 Task: Search one way flight ticket for 2 adults, 2 infants in seat and 1 infant on lap in first from Rock Springs: Southwest Wyoming Regional Airport (rock Springs Sweetwater County Airport) to Raleigh: Raleigh-durham International Airport on 8-5-2023. Choice of flights is Singapure airlines. Number of bags: 1 checked bag. Price is upto 95000. Outbound departure time preference is 22:00.
Action: Mouse moved to (346, 287)
Screenshot: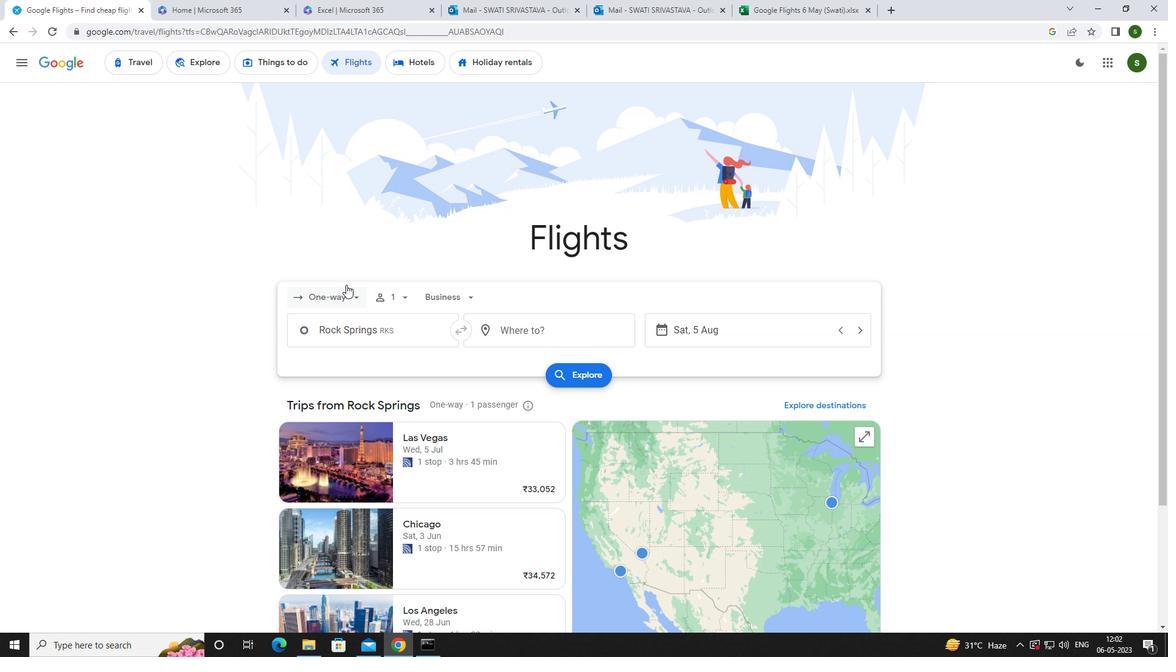 
Action: Mouse pressed left at (346, 287)
Screenshot: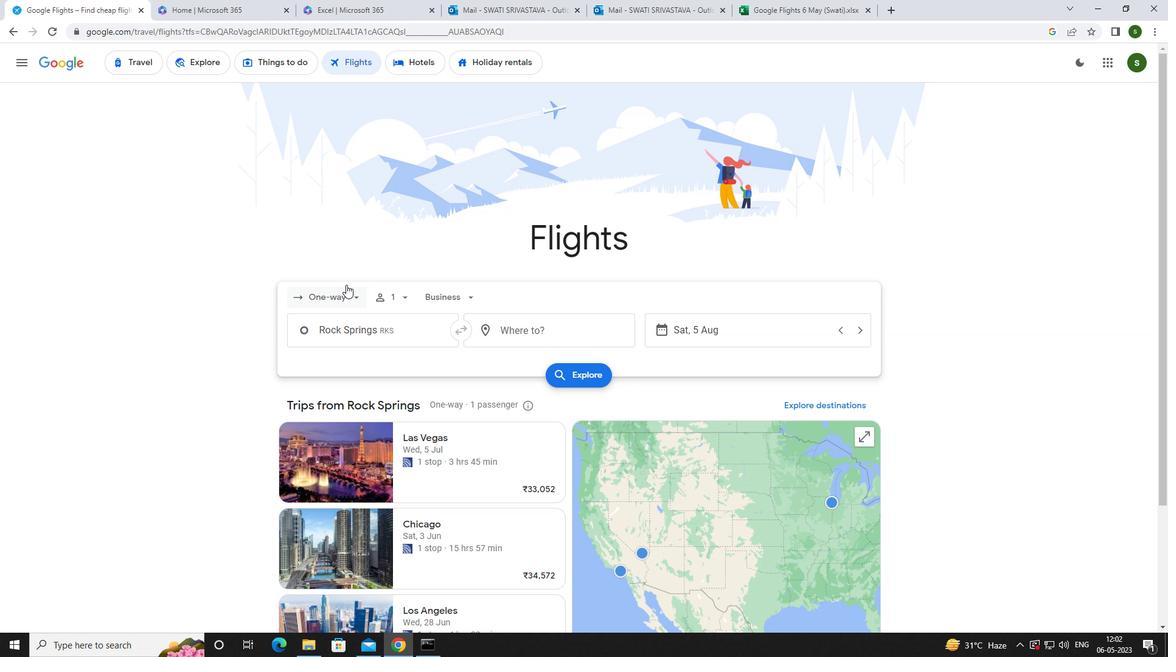 
Action: Mouse moved to (341, 349)
Screenshot: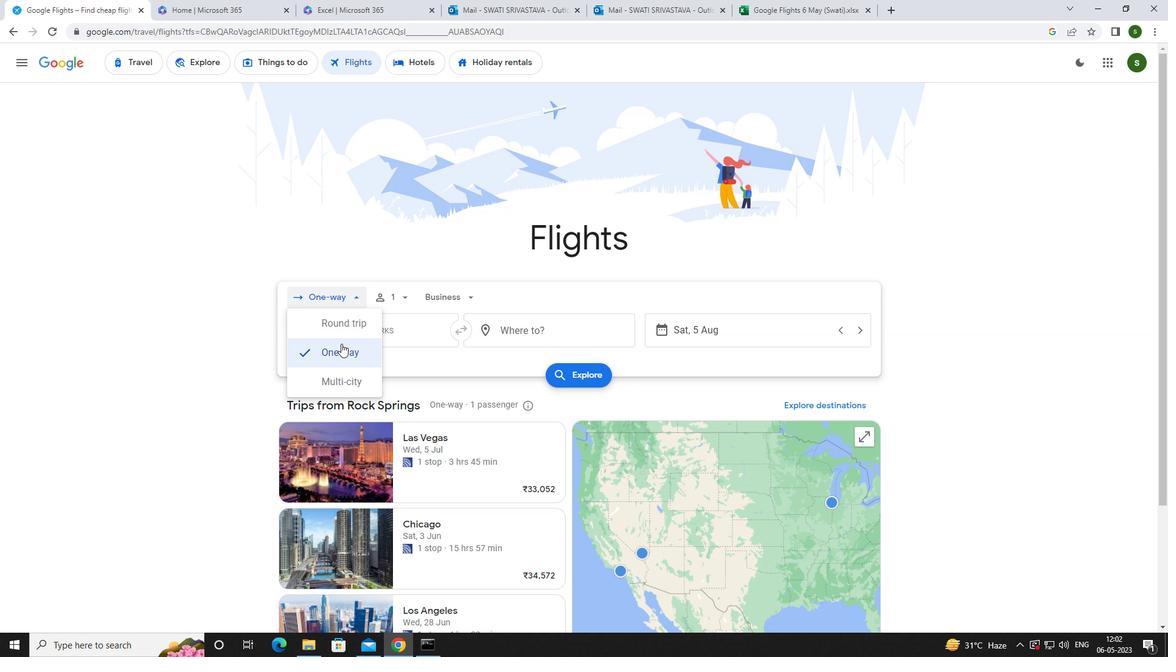 
Action: Mouse pressed left at (341, 349)
Screenshot: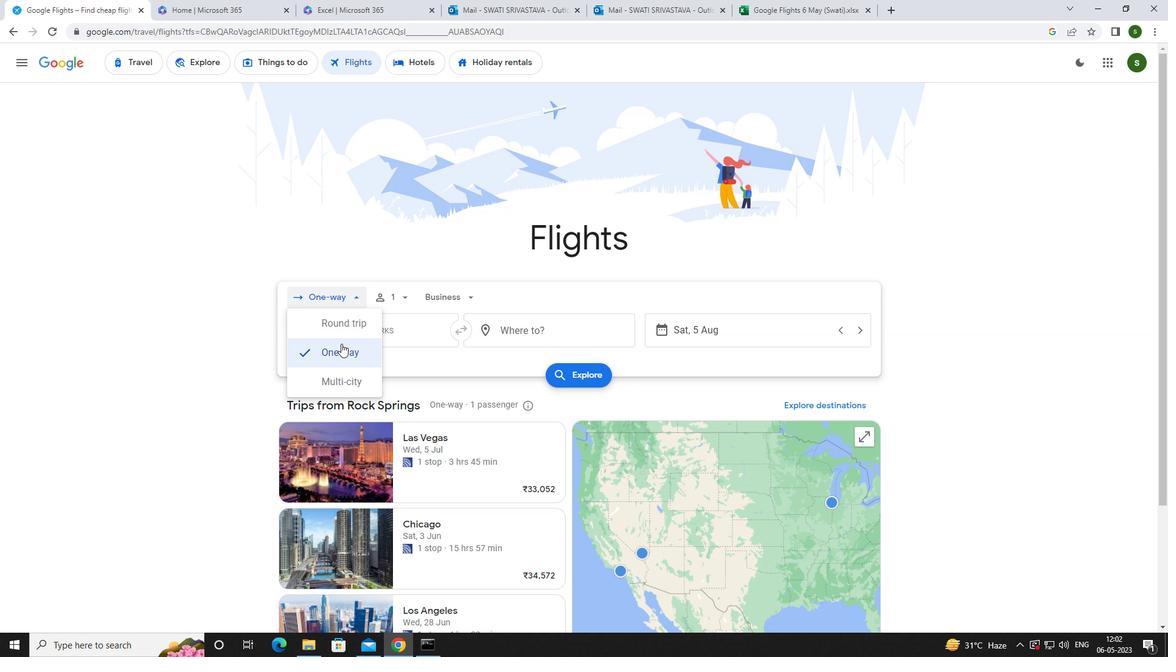 
Action: Mouse moved to (408, 302)
Screenshot: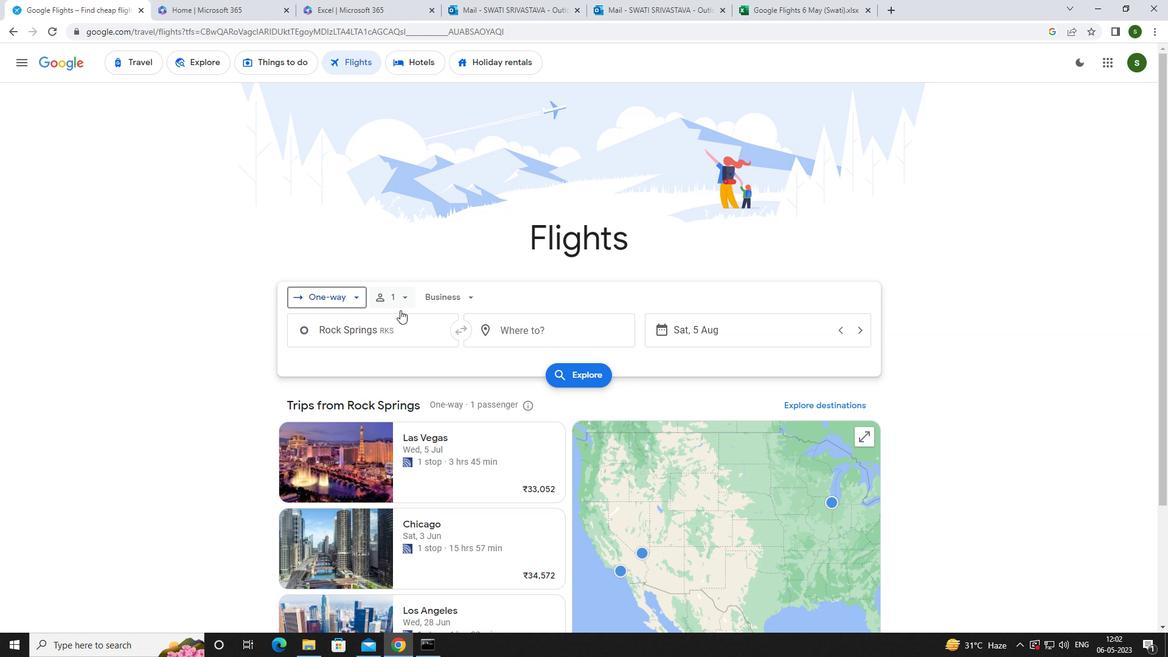 
Action: Mouse pressed left at (408, 302)
Screenshot: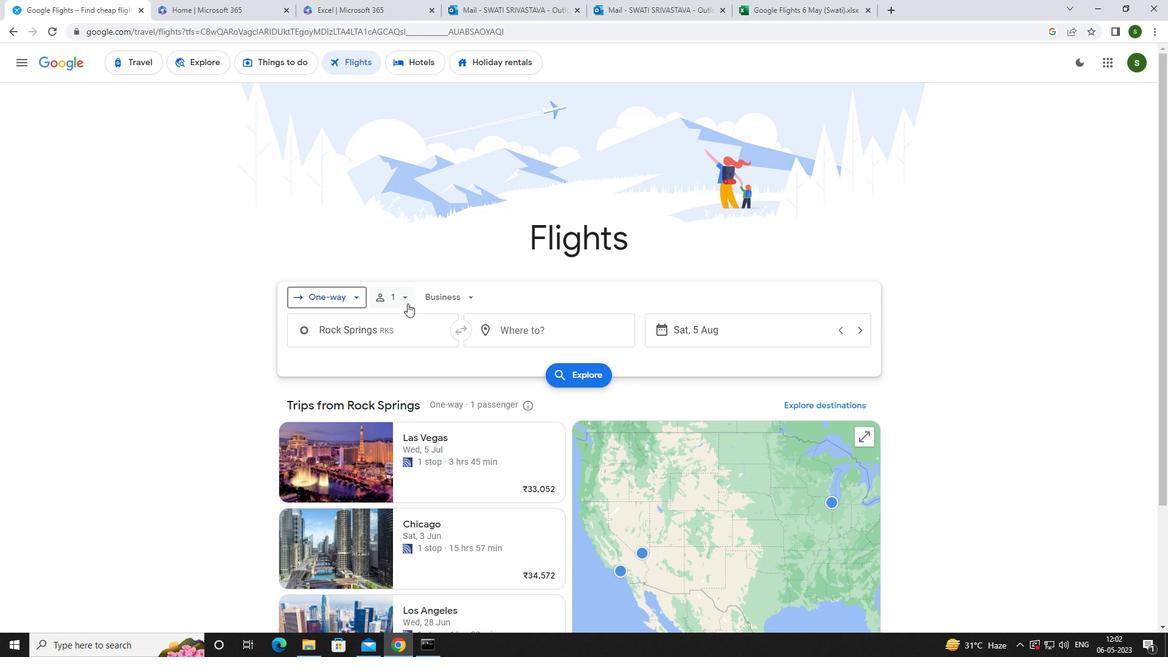 
Action: Mouse moved to (503, 331)
Screenshot: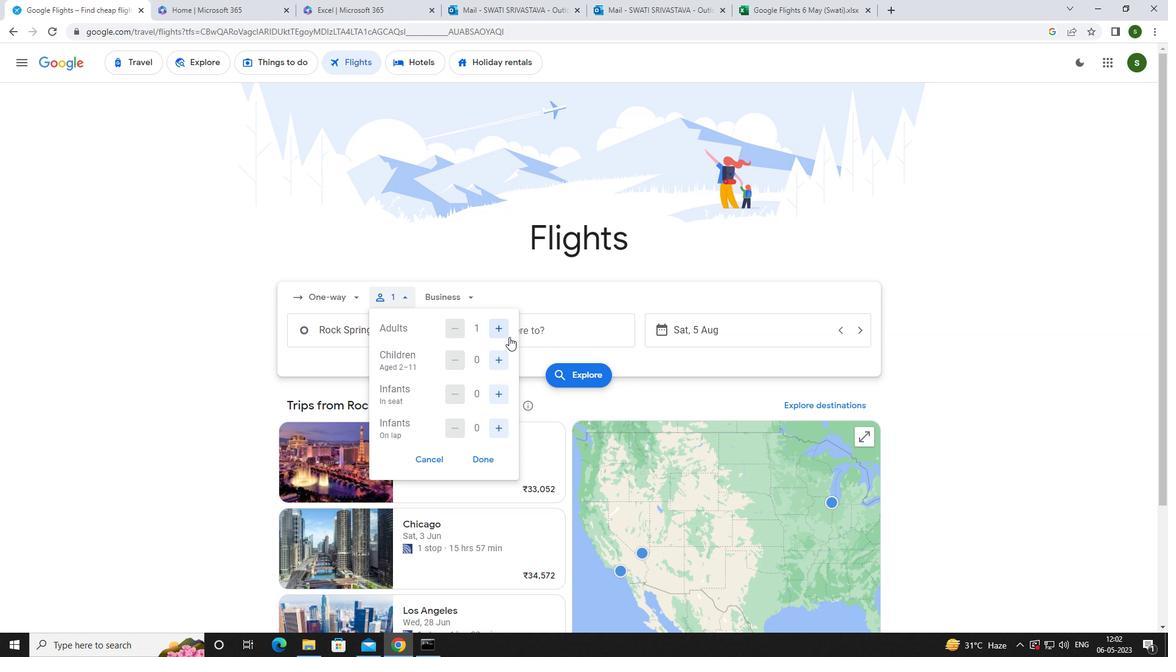 
Action: Mouse pressed left at (503, 331)
Screenshot: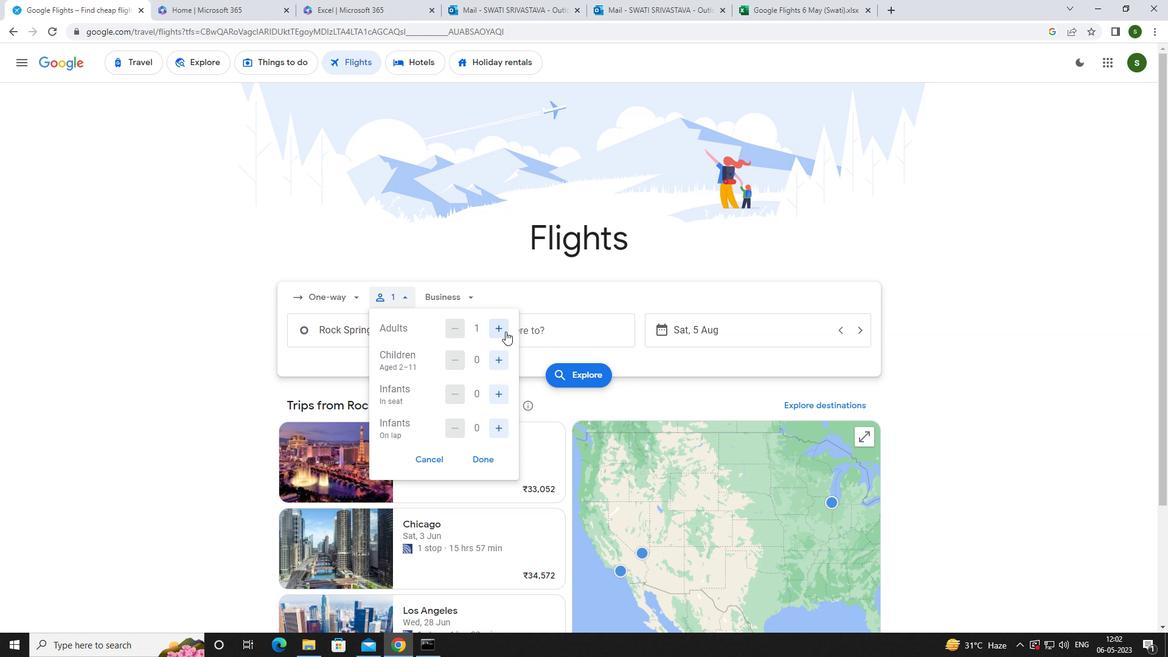 
Action: Mouse moved to (494, 395)
Screenshot: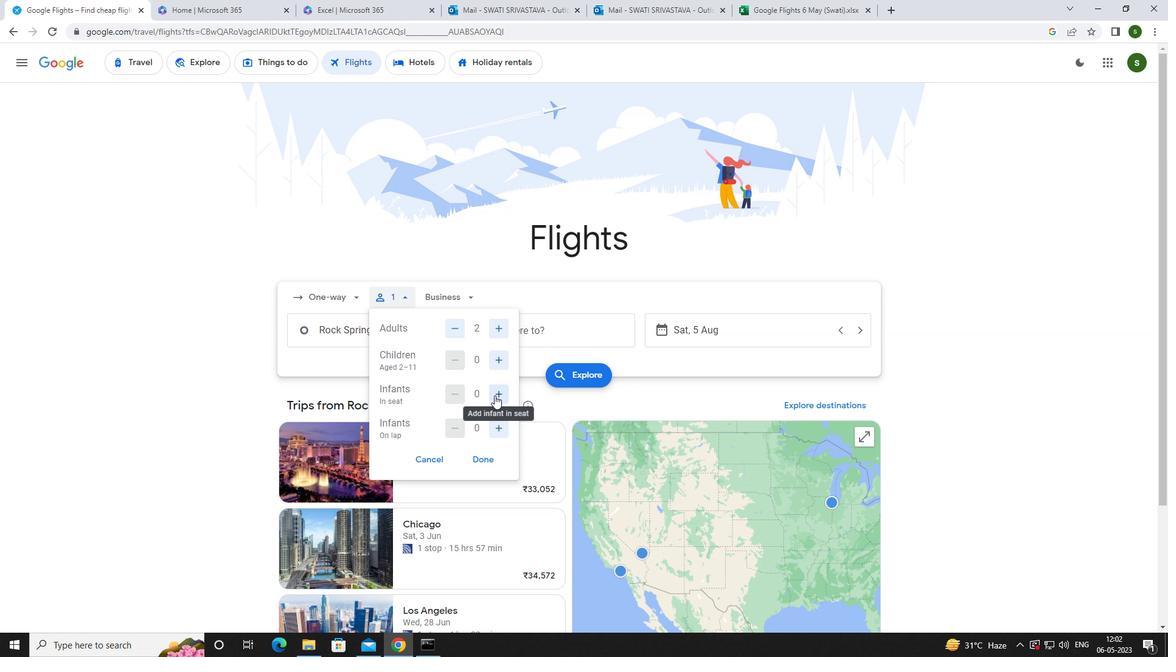 
Action: Mouse pressed left at (494, 395)
Screenshot: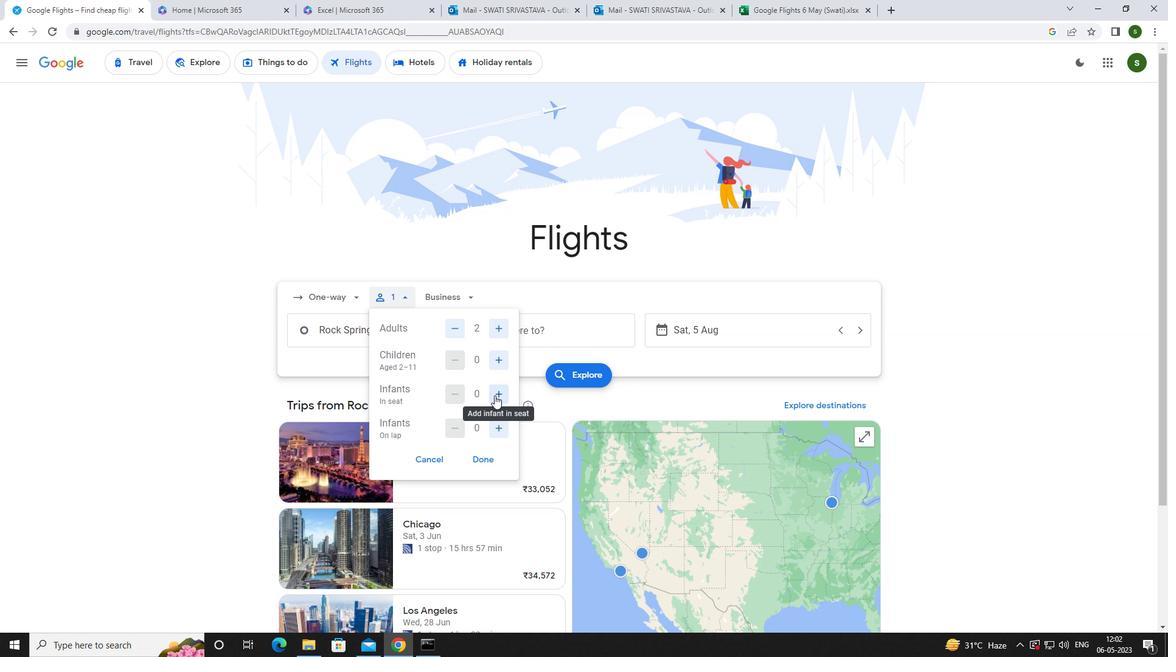 
Action: Mouse pressed left at (494, 395)
Screenshot: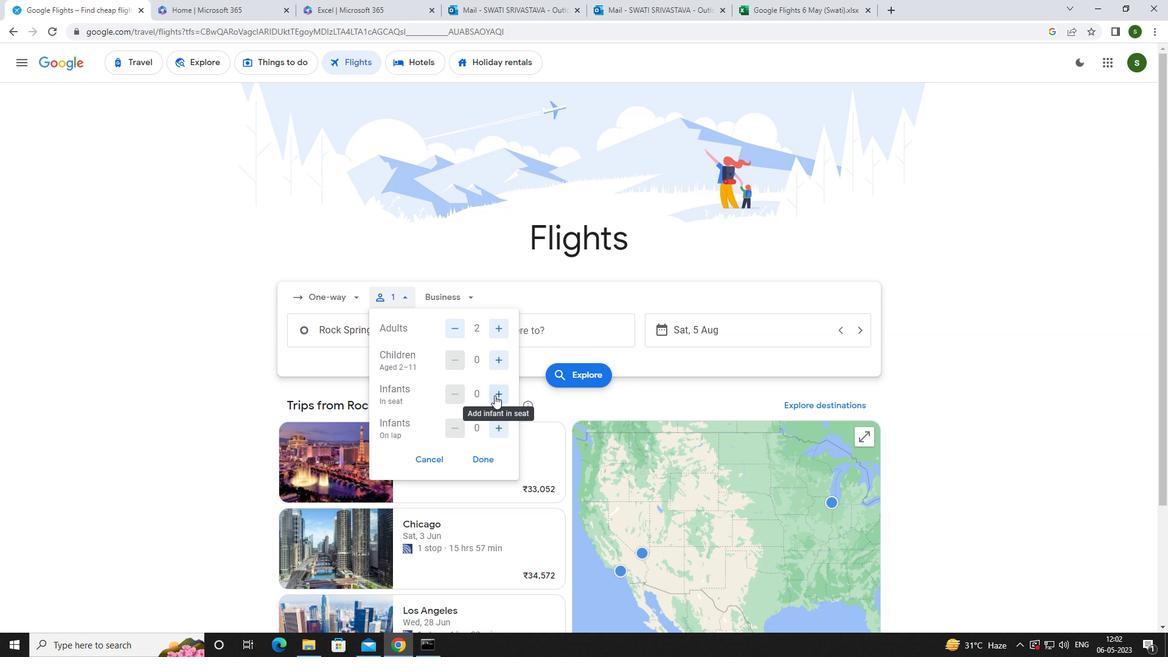 
Action: Mouse moved to (501, 435)
Screenshot: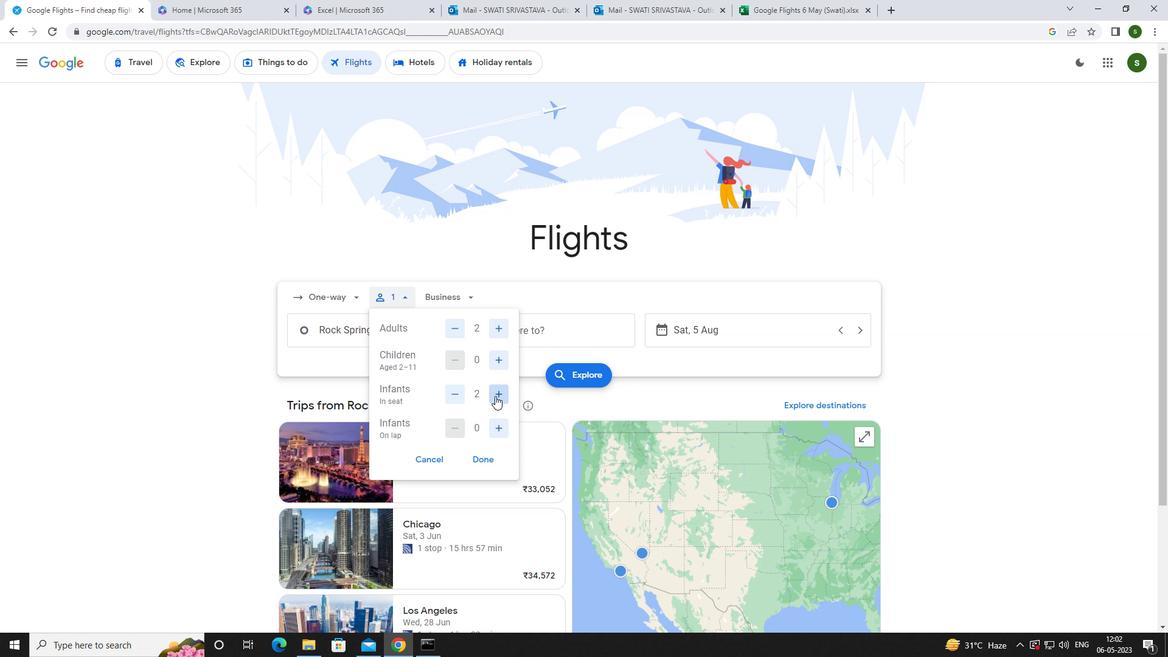 
Action: Mouse pressed left at (501, 435)
Screenshot: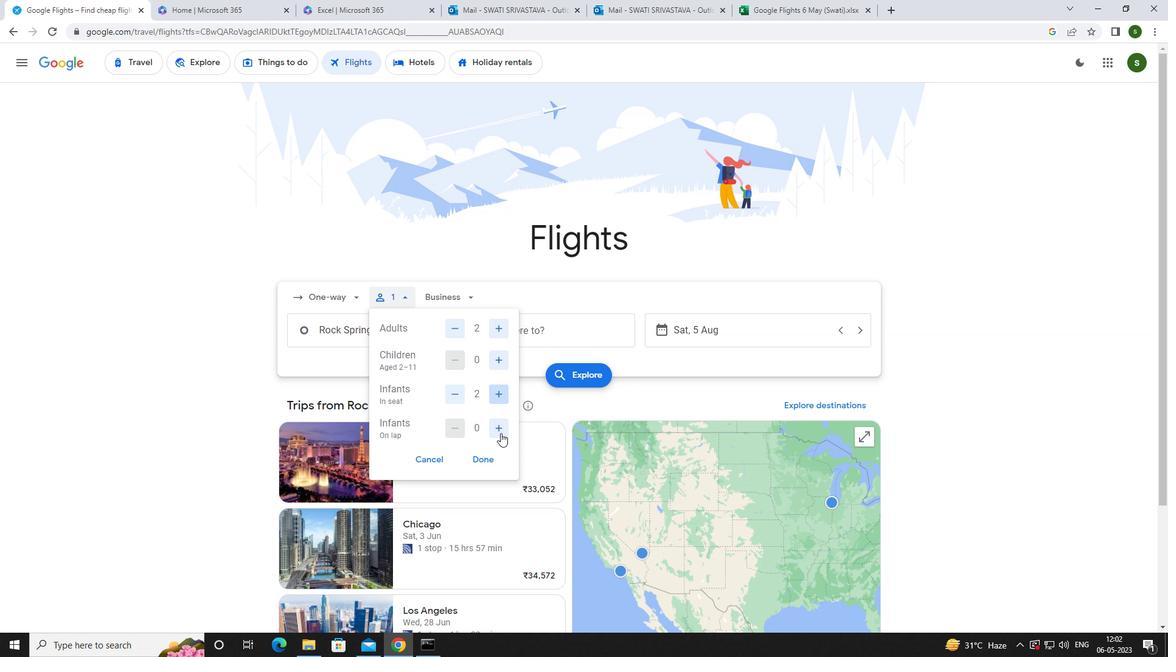 
Action: Mouse moved to (473, 291)
Screenshot: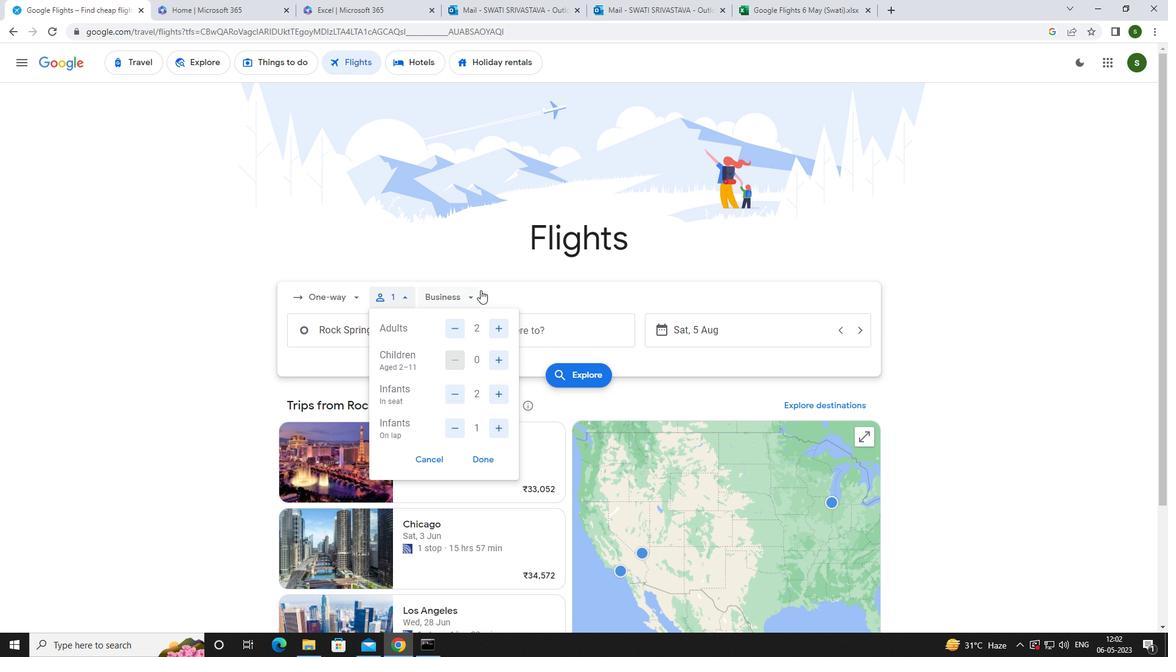 
Action: Mouse pressed left at (473, 291)
Screenshot: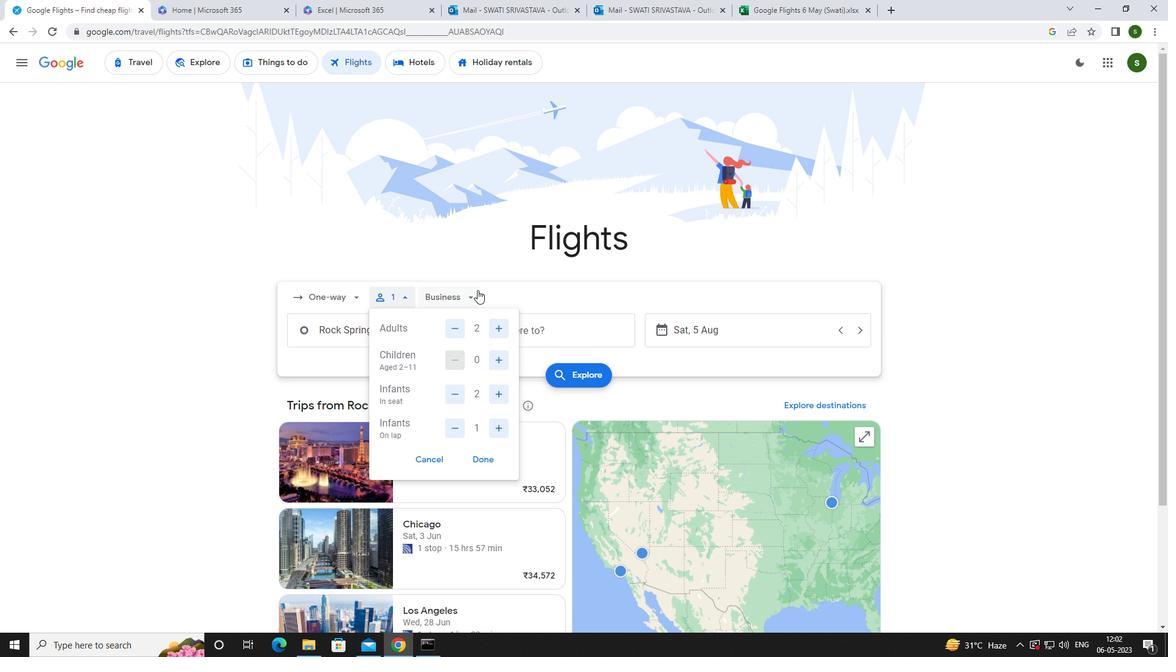 
Action: Mouse moved to (464, 415)
Screenshot: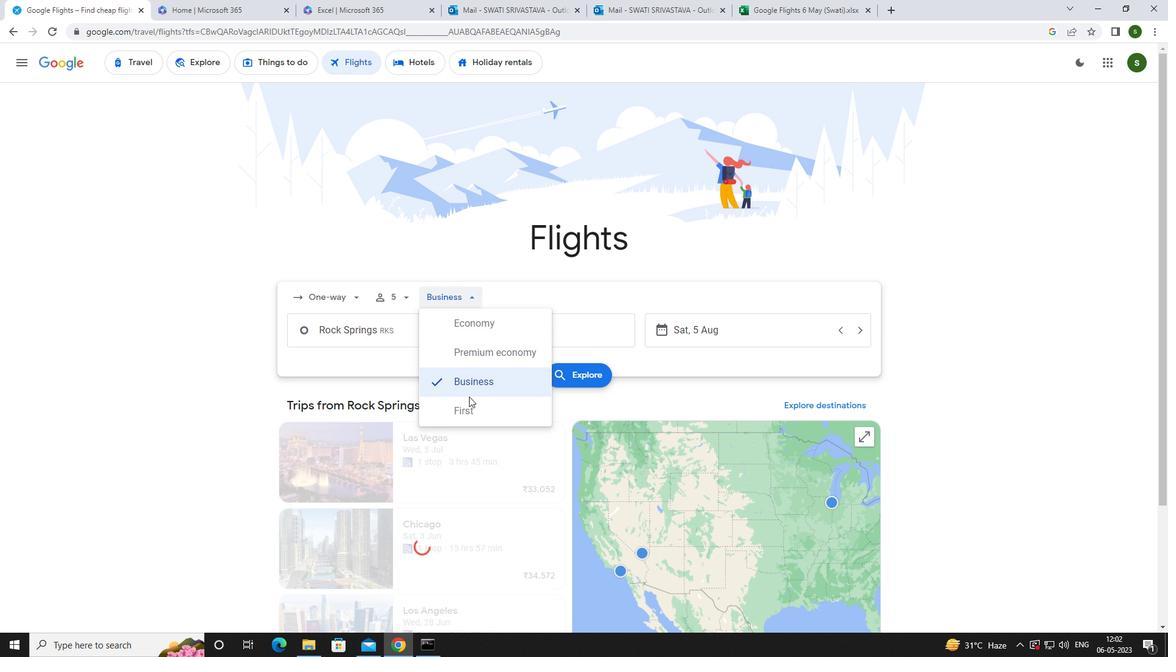 
Action: Mouse pressed left at (464, 415)
Screenshot: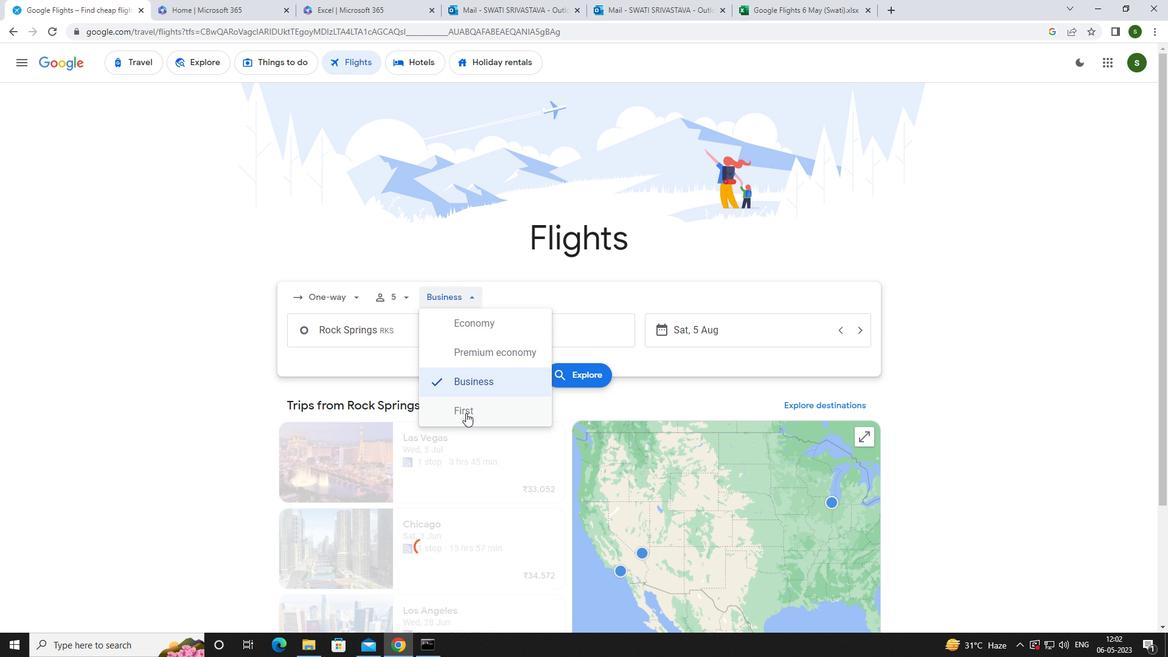 
Action: Mouse moved to (410, 339)
Screenshot: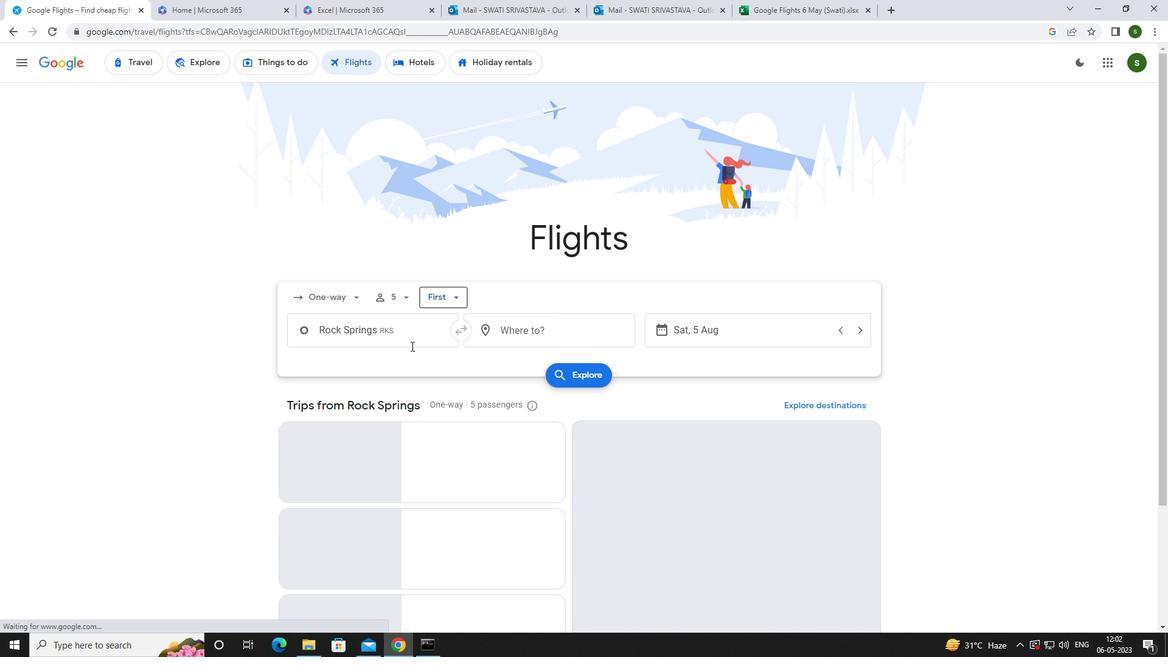 
Action: Mouse pressed left at (410, 339)
Screenshot: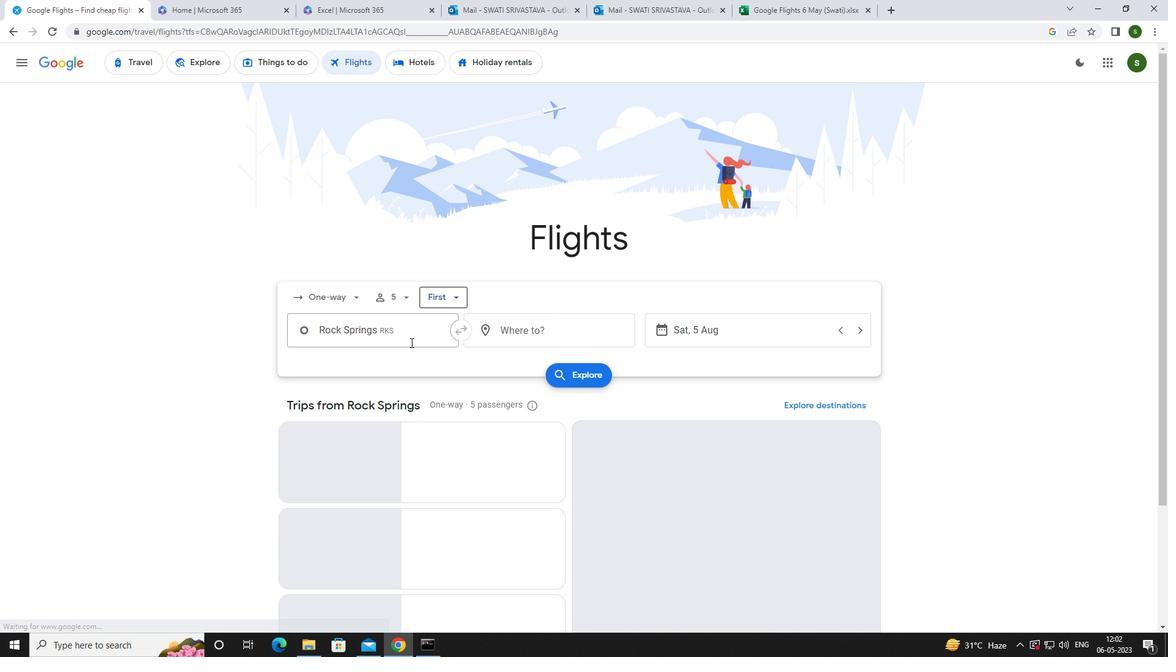 
Action: Key pressed <Key.caps_lock>r<Key.caps_lock>ock<Key.space><Key.caps_lock>s<Key.caps_lock>pring
Screenshot: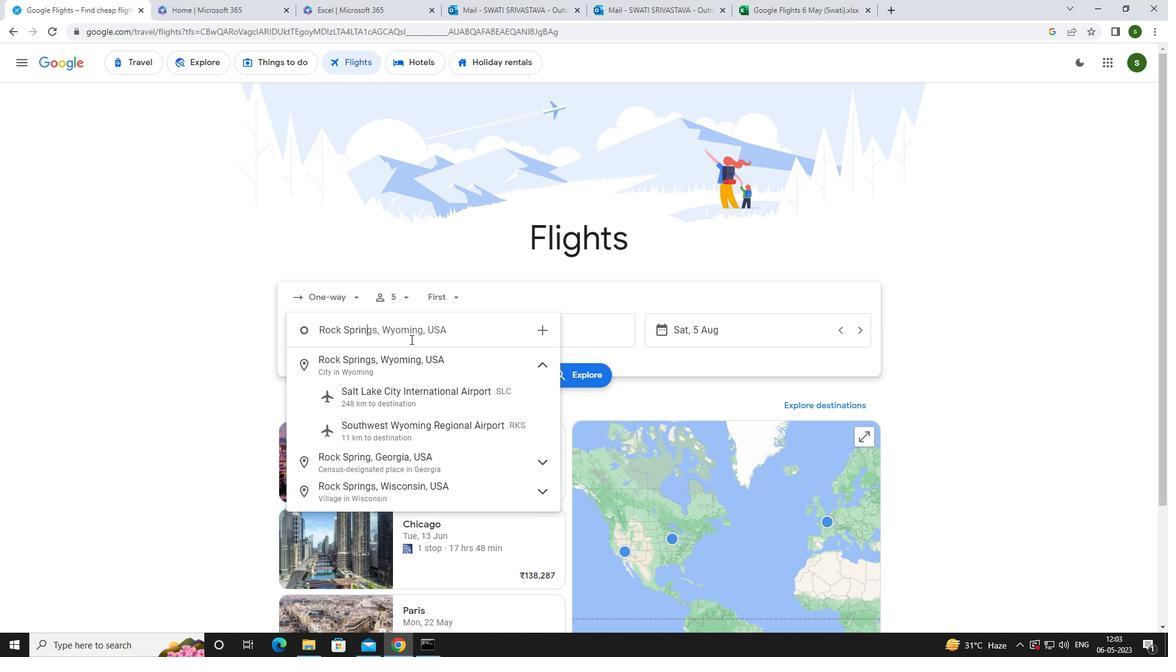 
Action: Mouse moved to (413, 424)
Screenshot: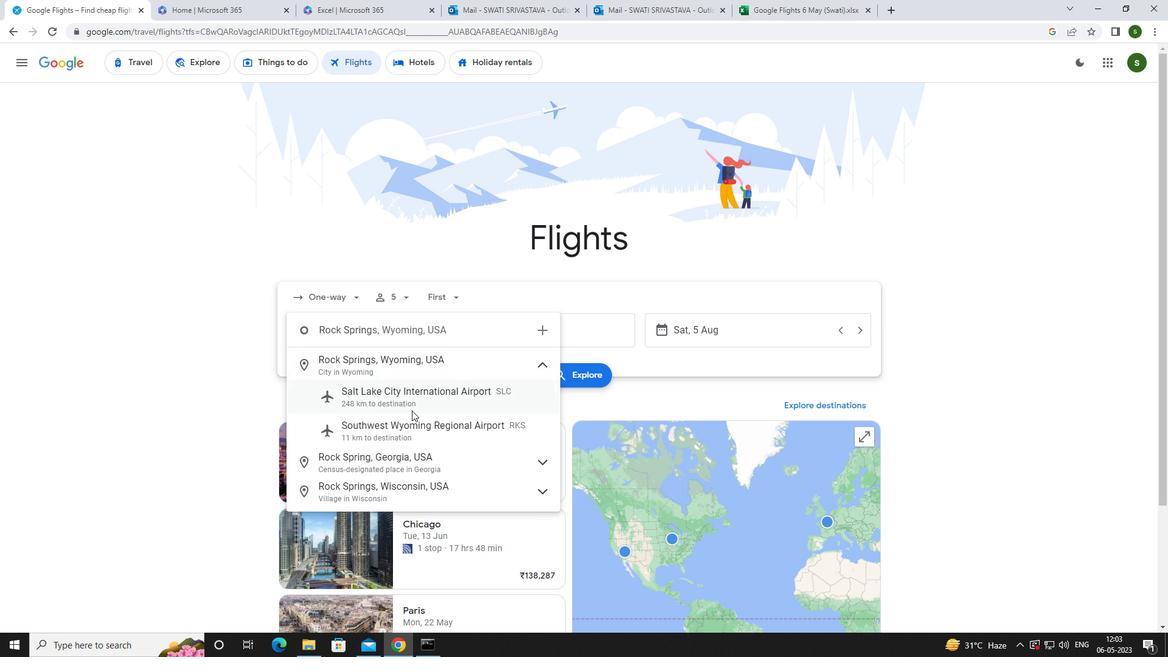 
Action: Mouse pressed left at (413, 424)
Screenshot: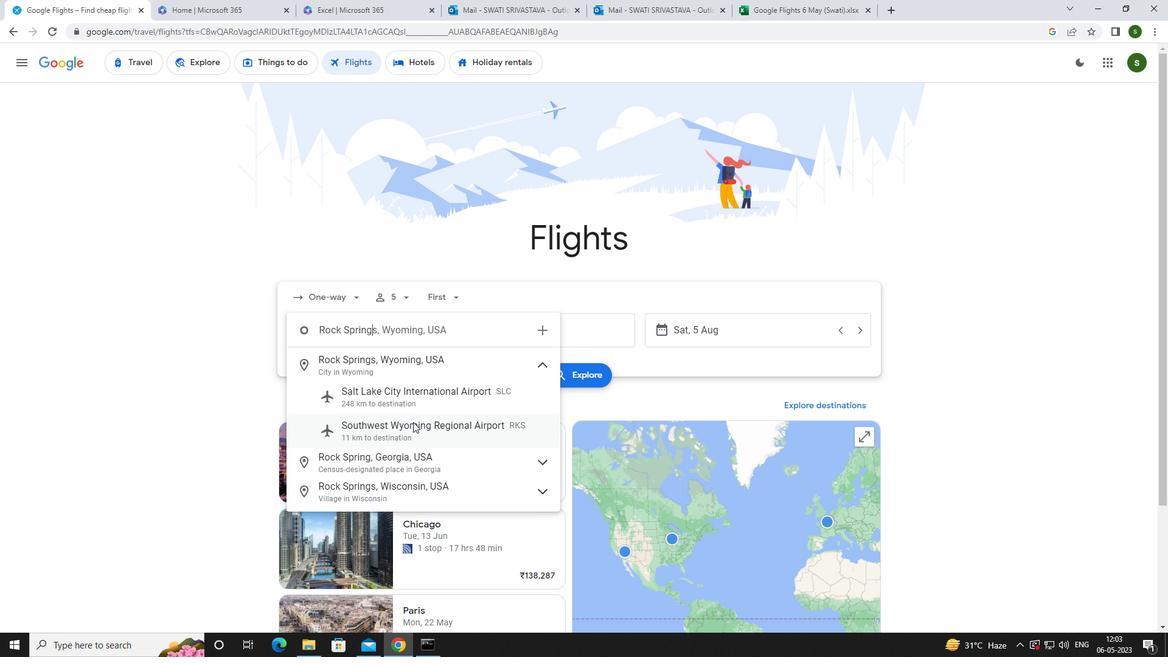 
Action: Mouse moved to (559, 332)
Screenshot: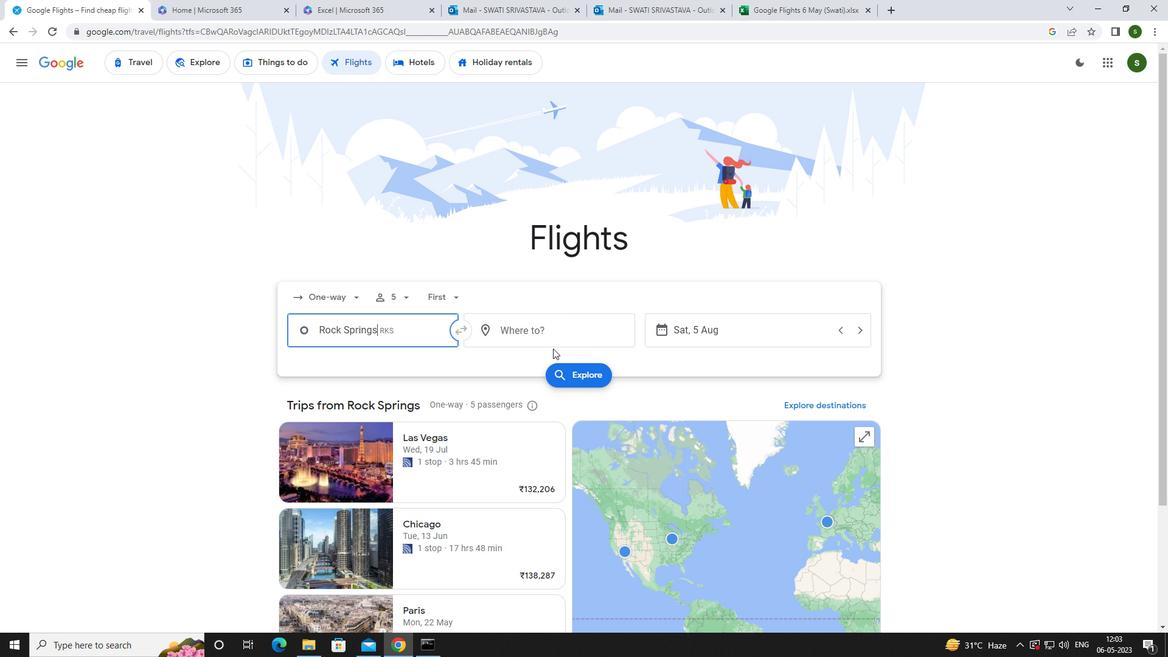 
Action: Mouse pressed left at (559, 332)
Screenshot: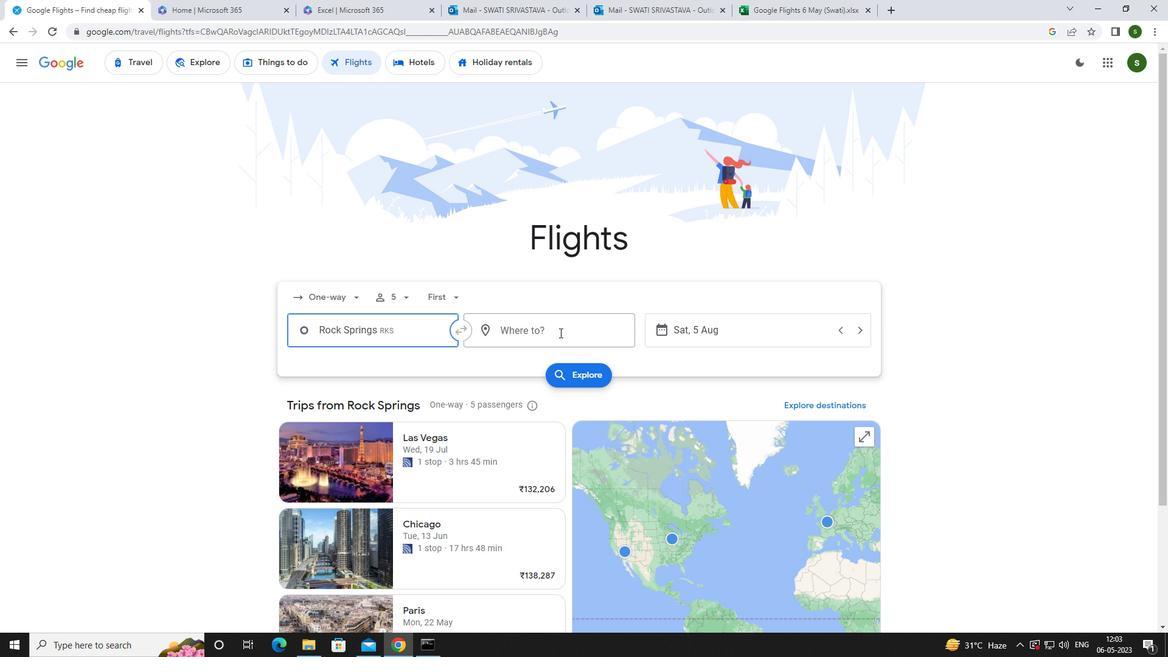 
Action: Key pressed <Key.caps_lock>r<Key.caps_lock>alei
Screenshot: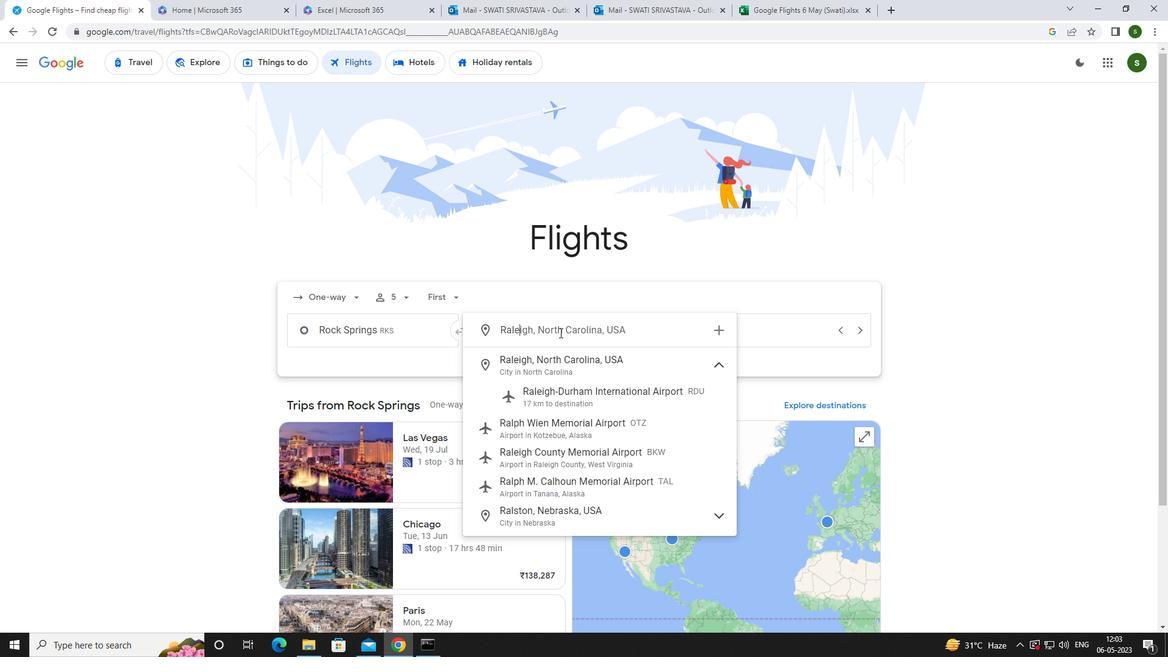 
Action: Mouse moved to (586, 380)
Screenshot: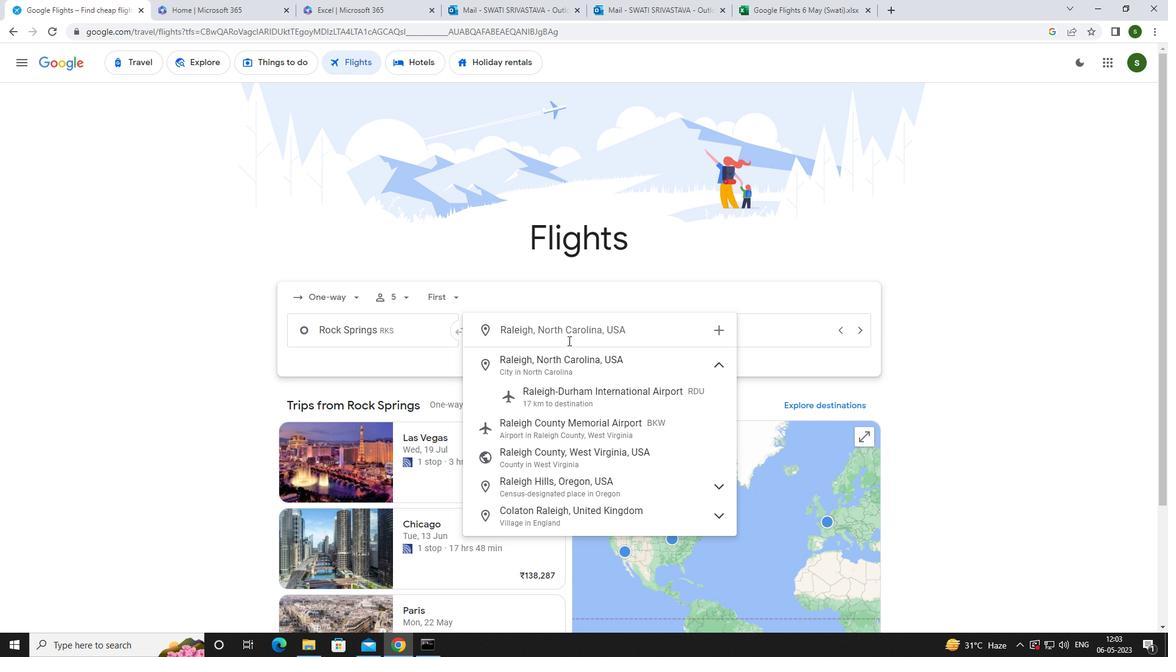 
Action: Mouse pressed left at (586, 380)
Screenshot: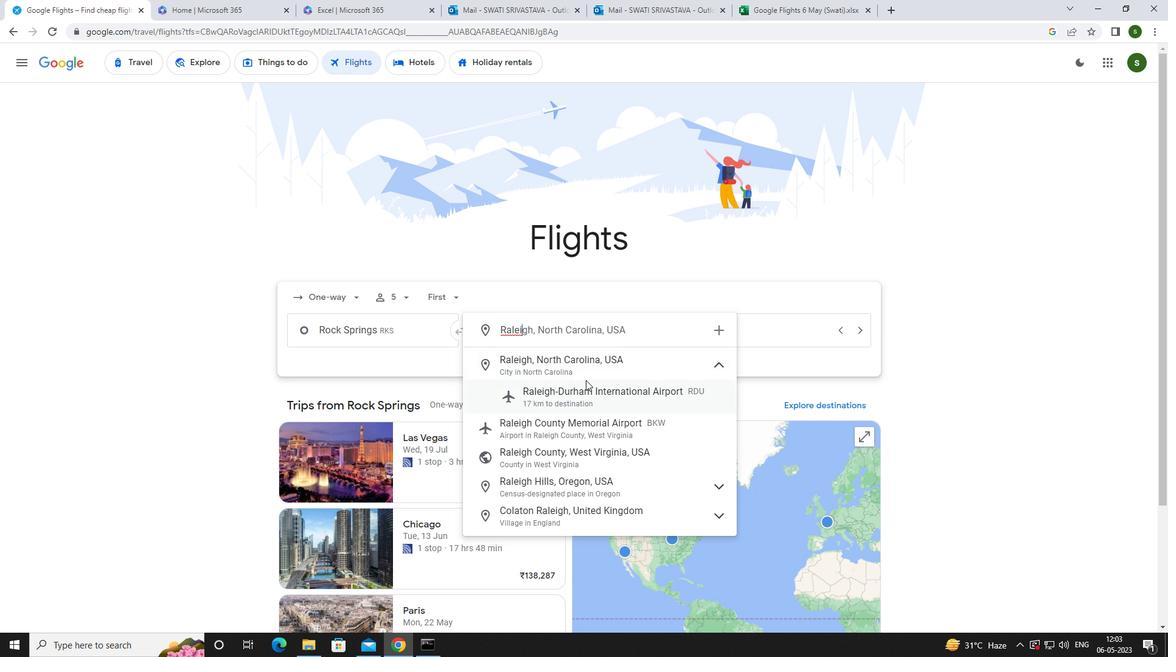 
Action: Mouse moved to (719, 336)
Screenshot: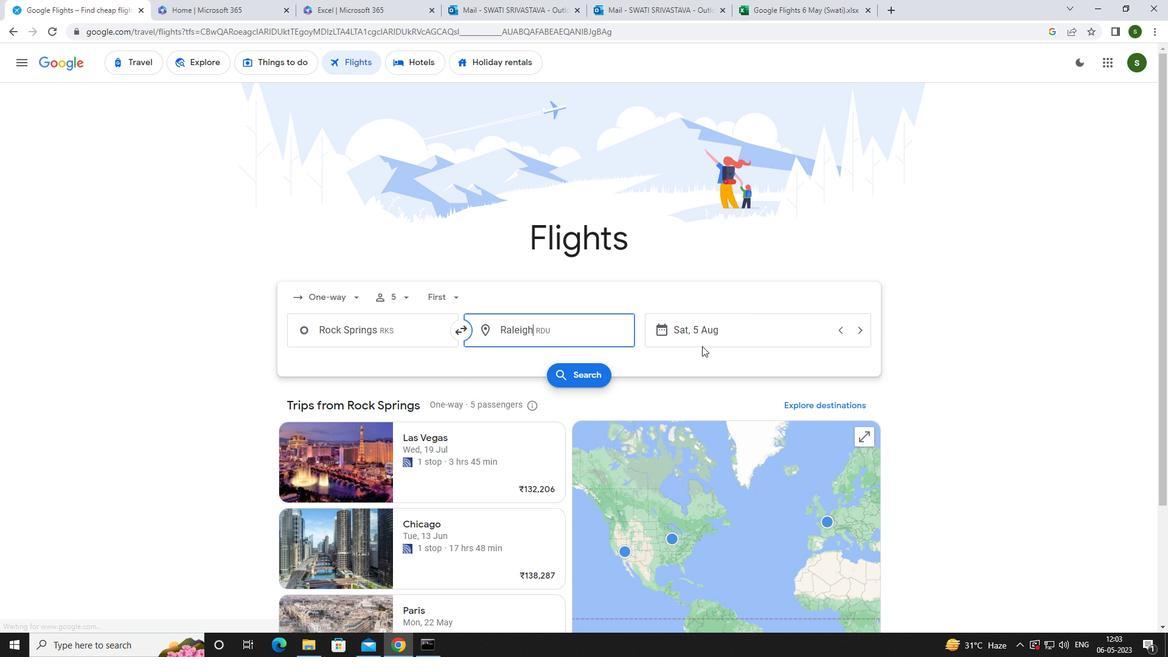 
Action: Mouse pressed left at (719, 336)
Screenshot: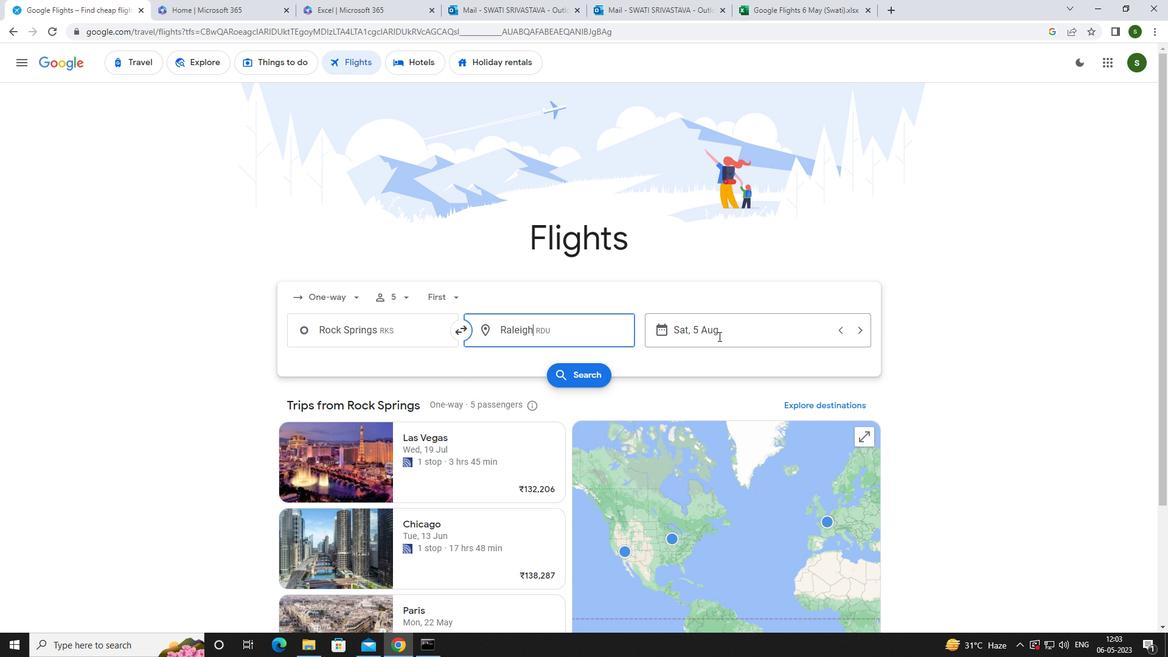 
Action: Mouse moved to (621, 408)
Screenshot: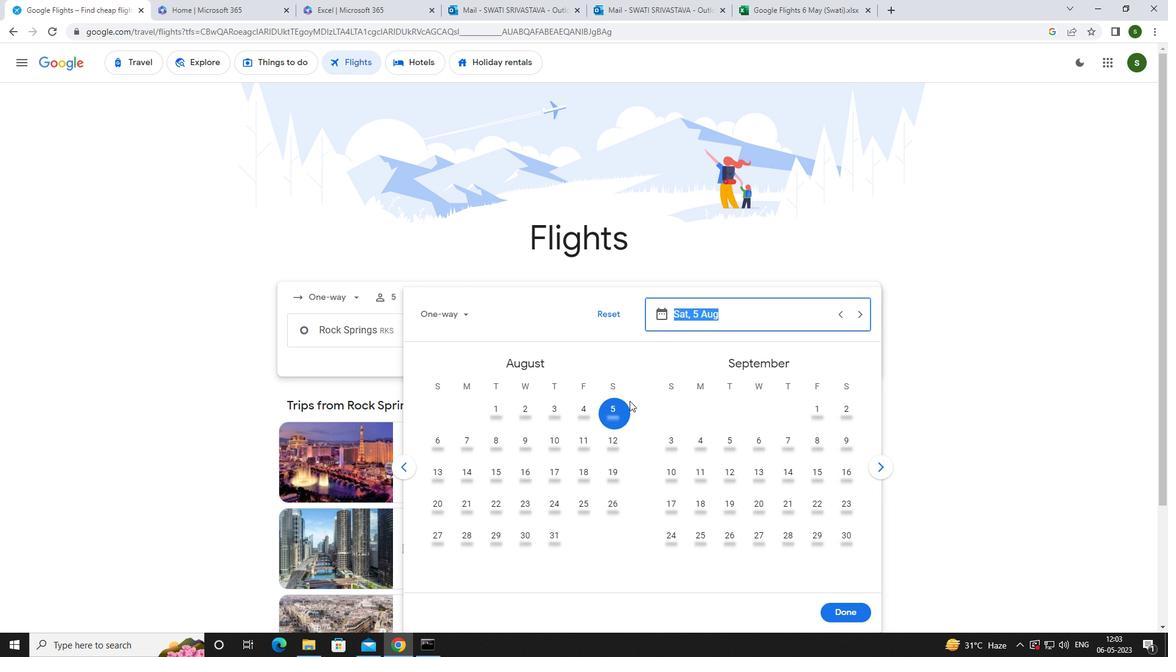 
Action: Mouse pressed left at (621, 408)
Screenshot: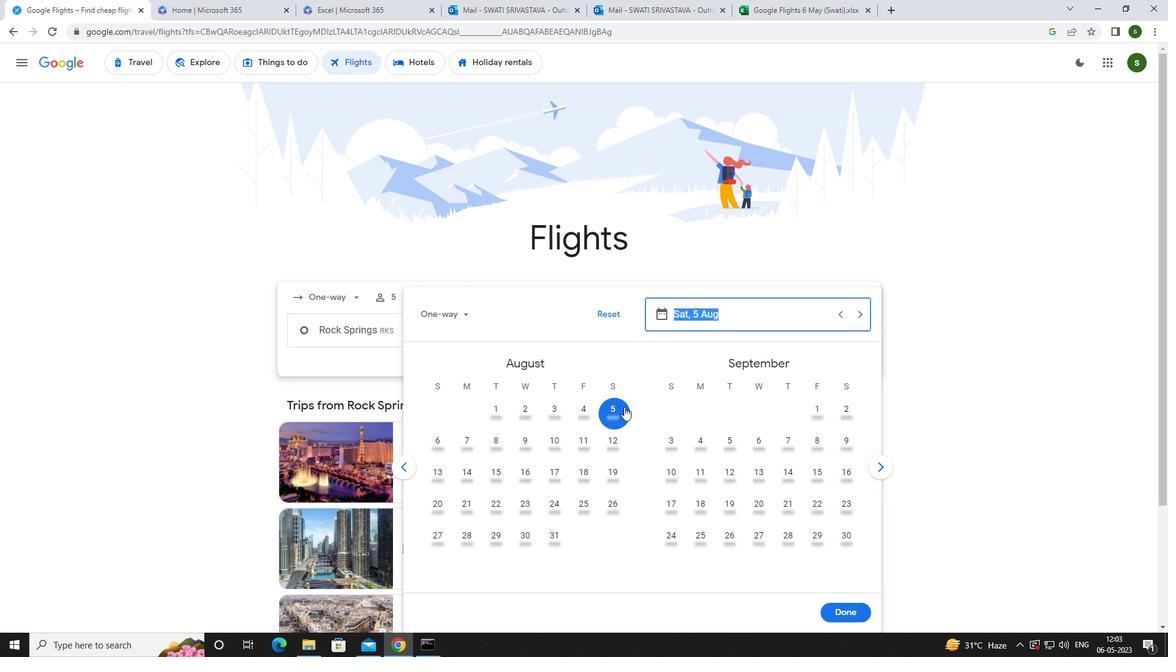 
Action: Mouse moved to (836, 609)
Screenshot: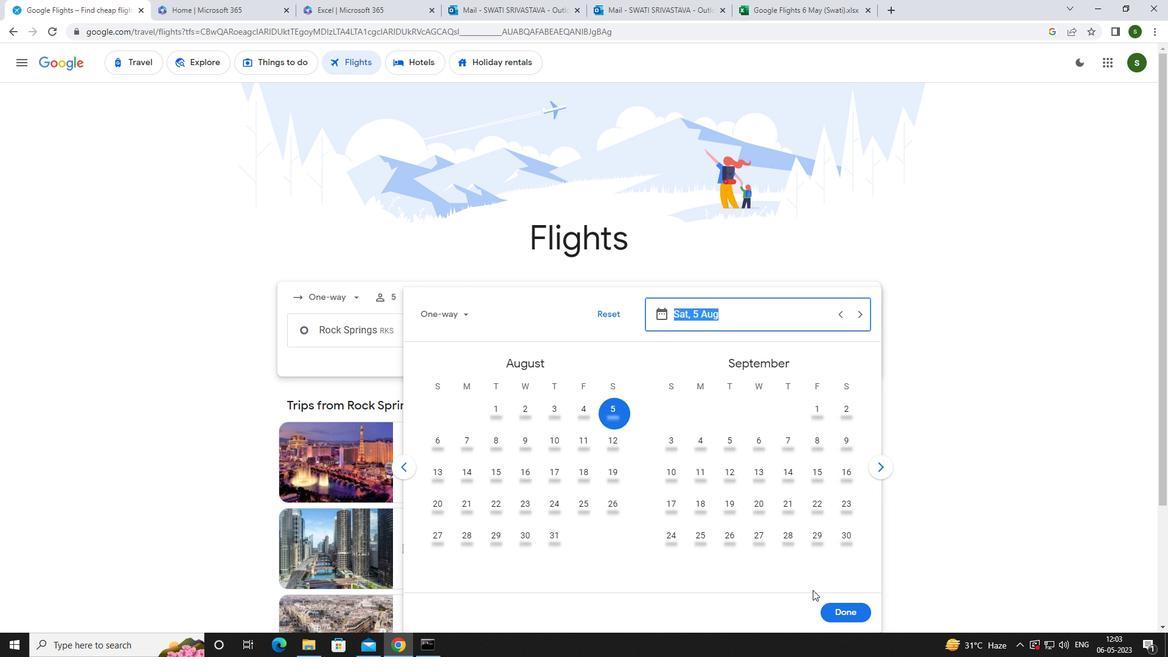
Action: Mouse pressed left at (836, 609)
Screenshot: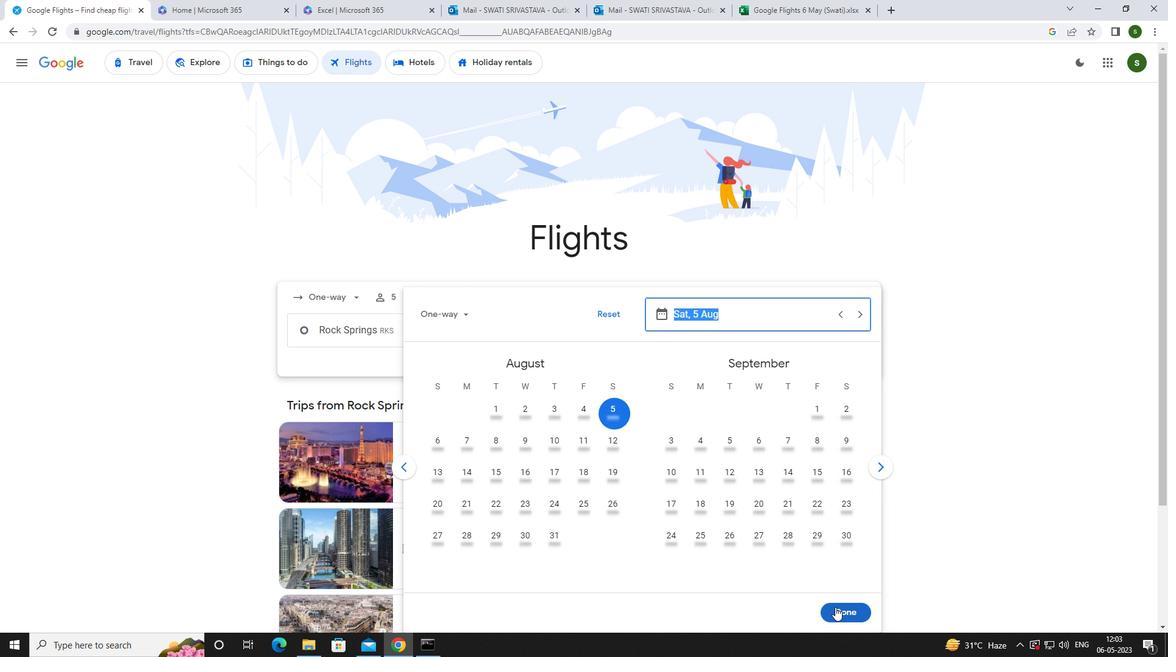 
Action: Mouse moved to (570, 368)
Screenshot: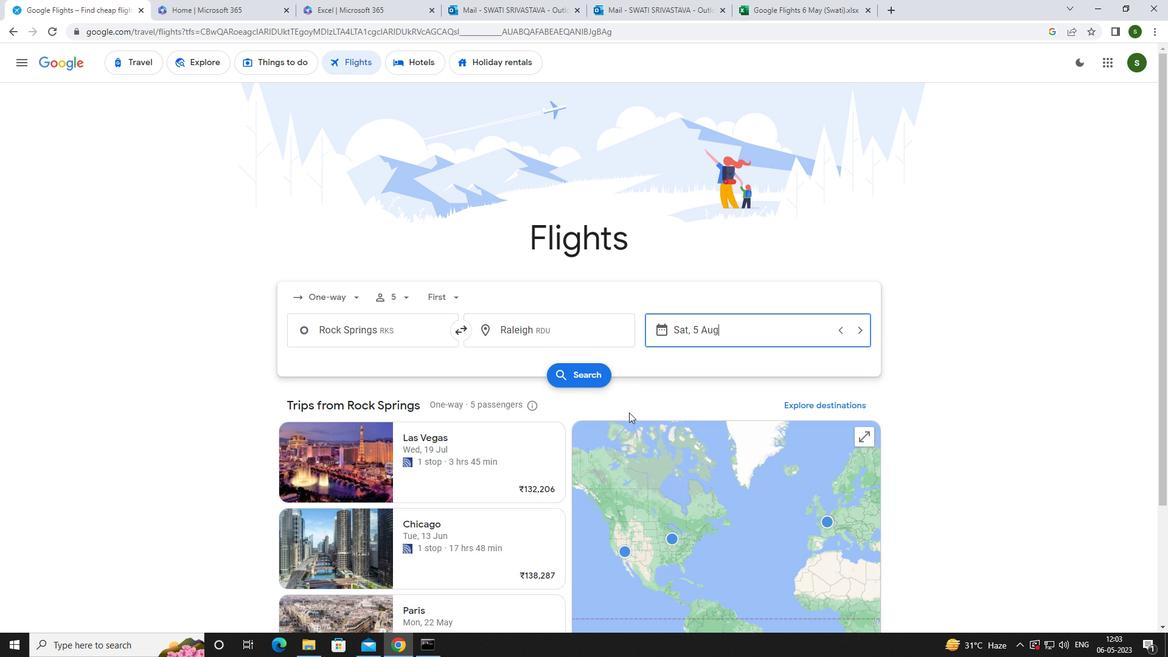 
Action: Mouse pressed left at (570, 368)
Screenshot: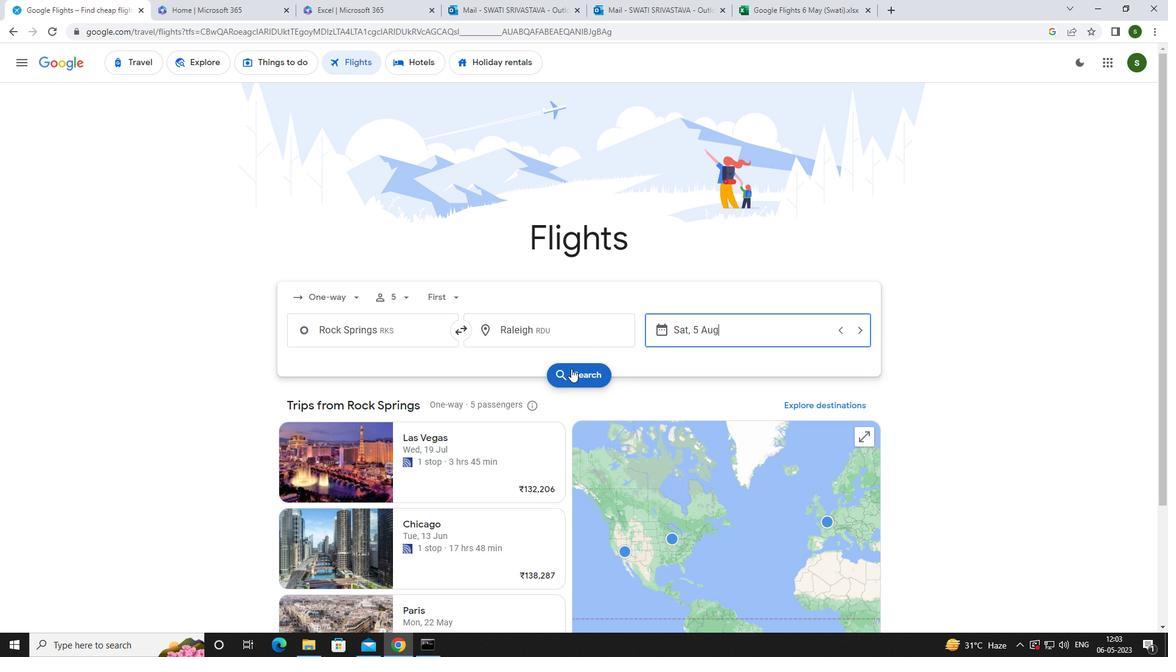 
Action: Mouse moved to (300, 169)
Screenshot: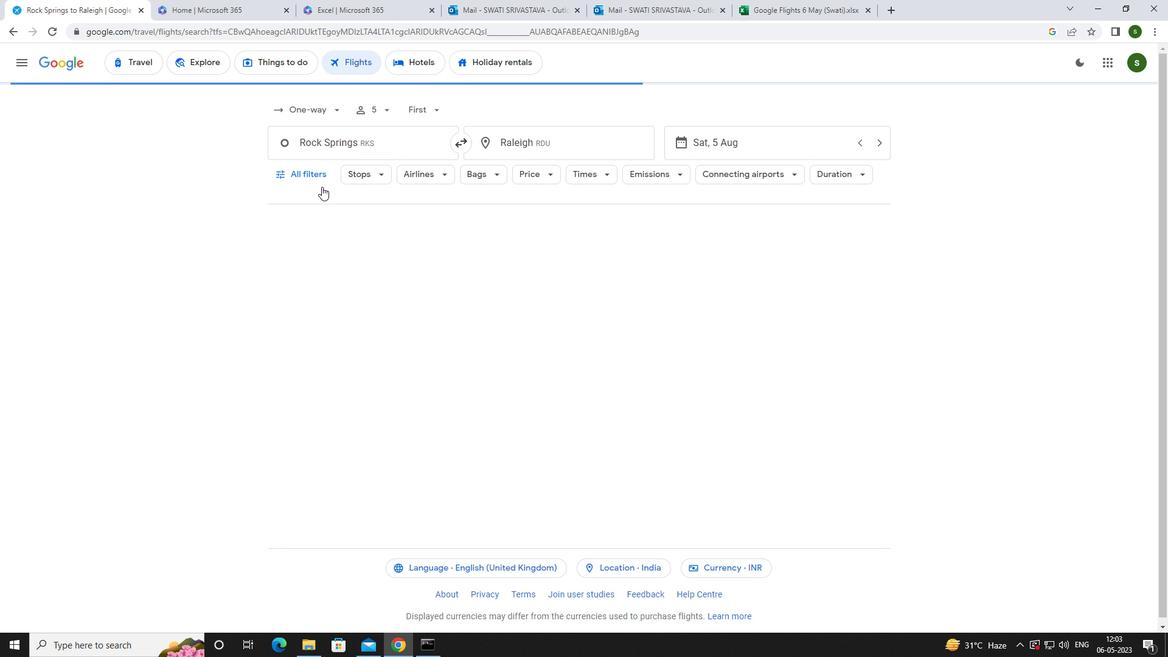 
Action: Mouse pressed left at (300, 169)
Screenshot: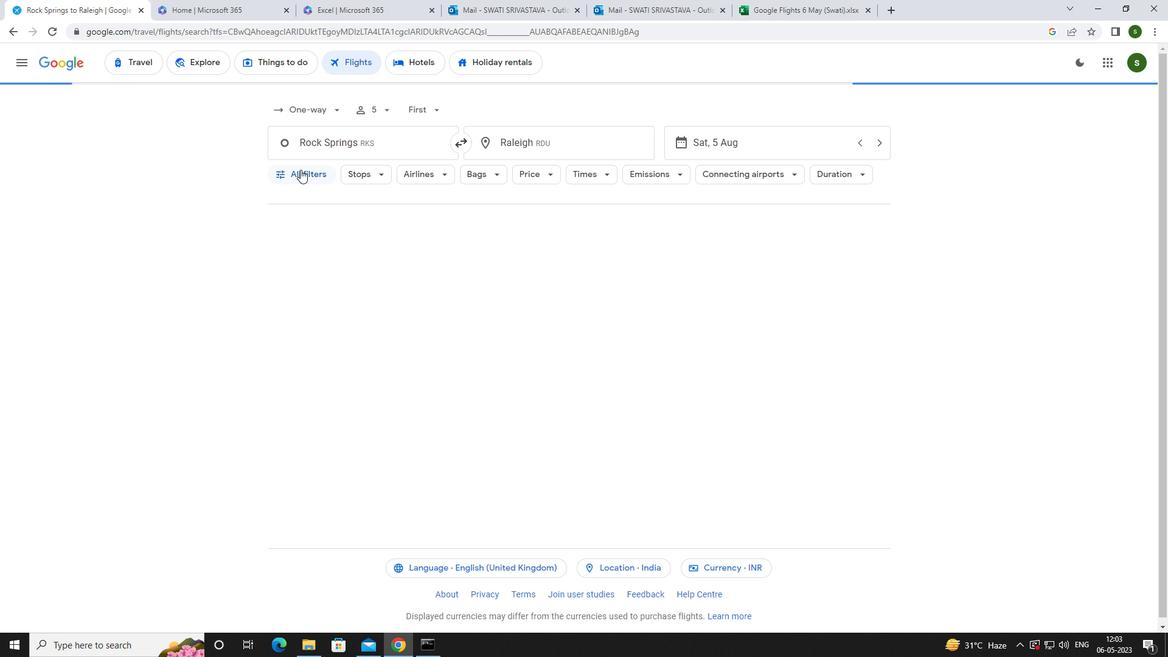 
Action: Mouse moved to (455, 432)
Screenshot: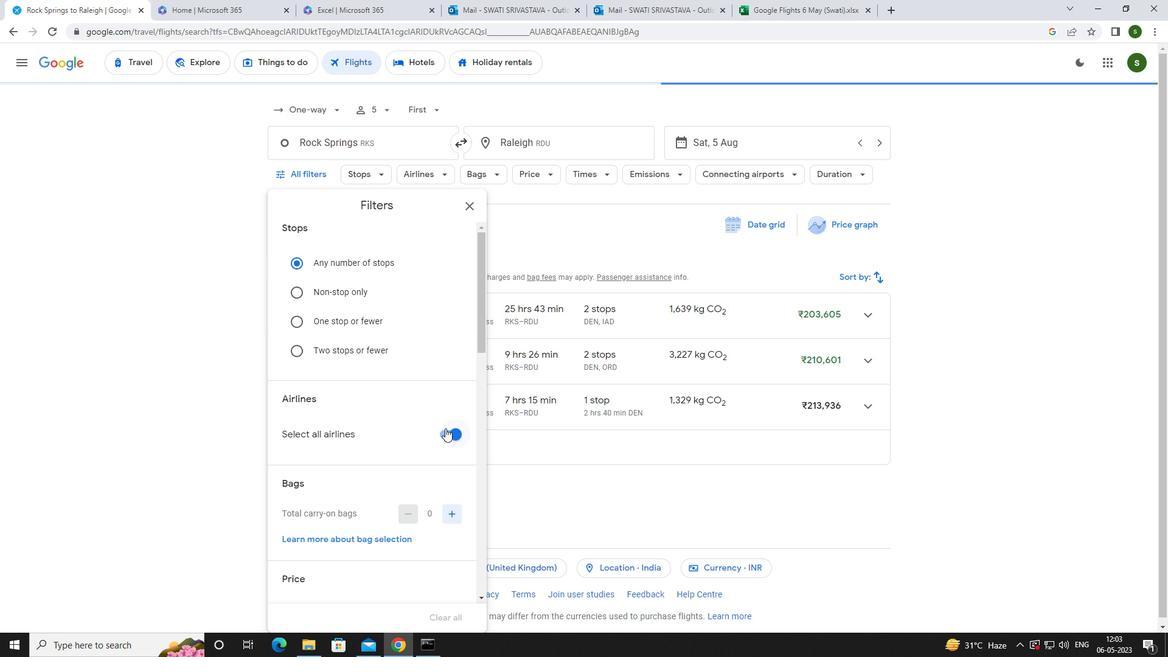 
Action: Mouse pressed left at (455, 432)
Screenshot: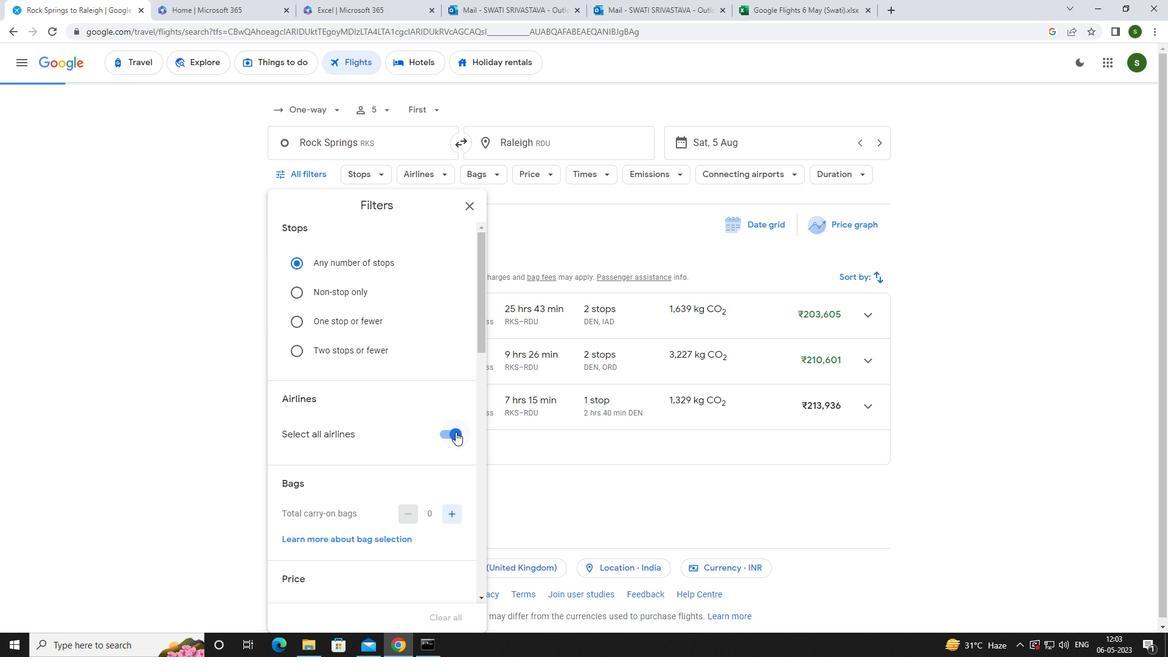 
Action: Mouse pressed left at (455, 432)
Screenshot: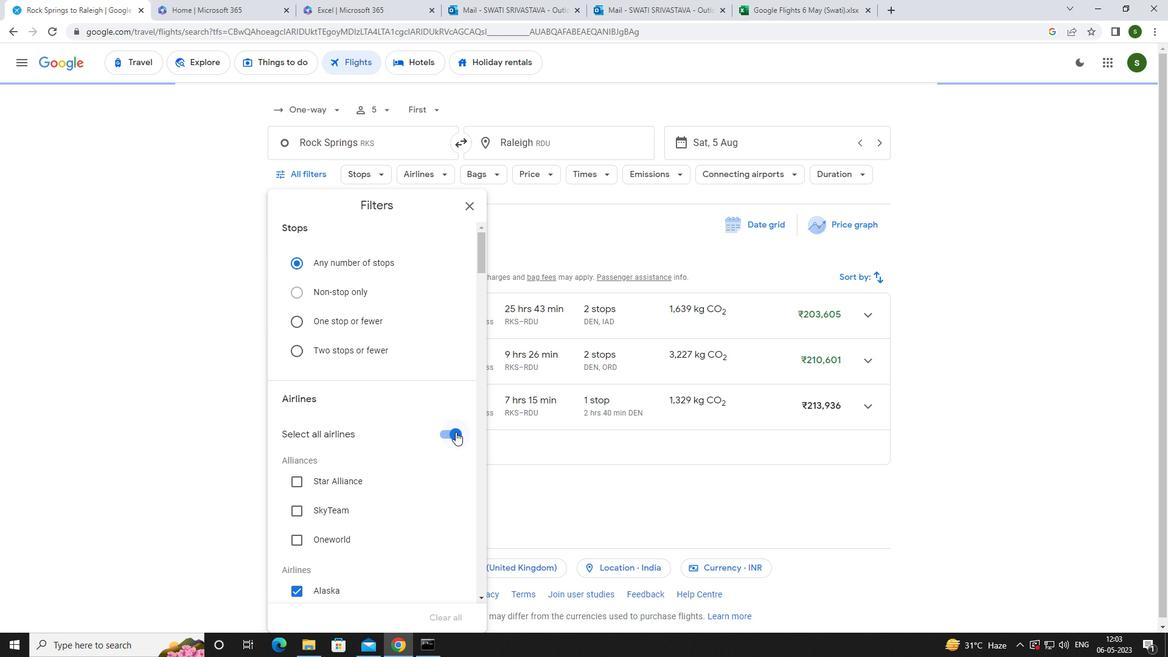 
Action: Mouse moved to (411, 419)
Screenshot: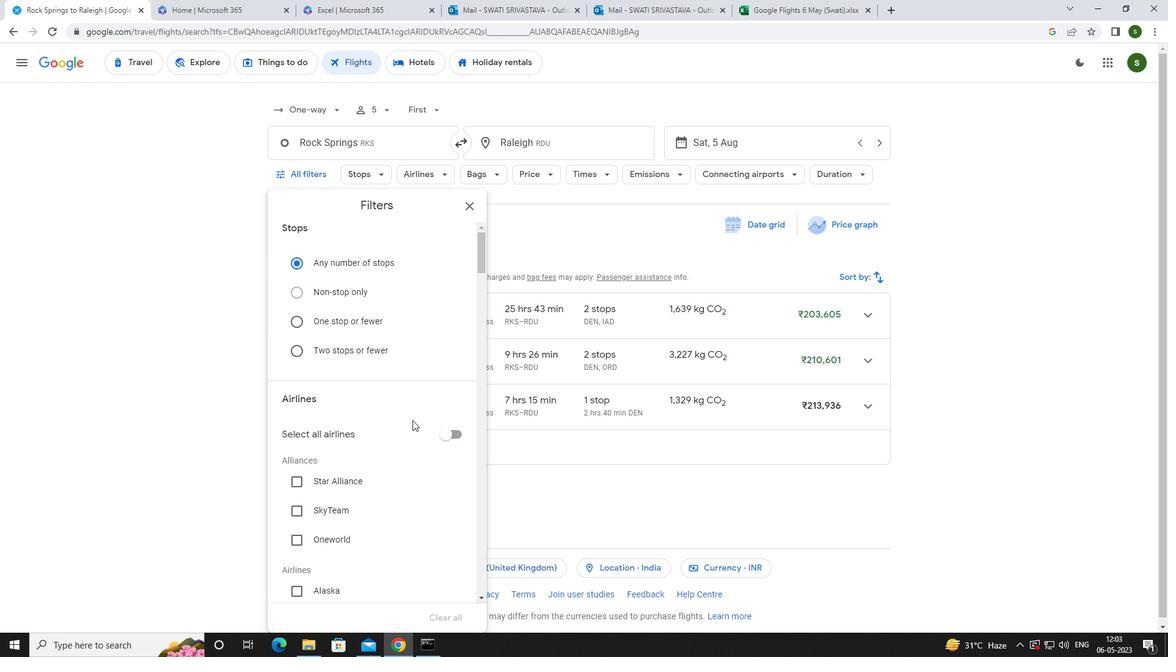 
Action: Mouse scrolled (411, 418) with delta (0, 0)
Screenshot: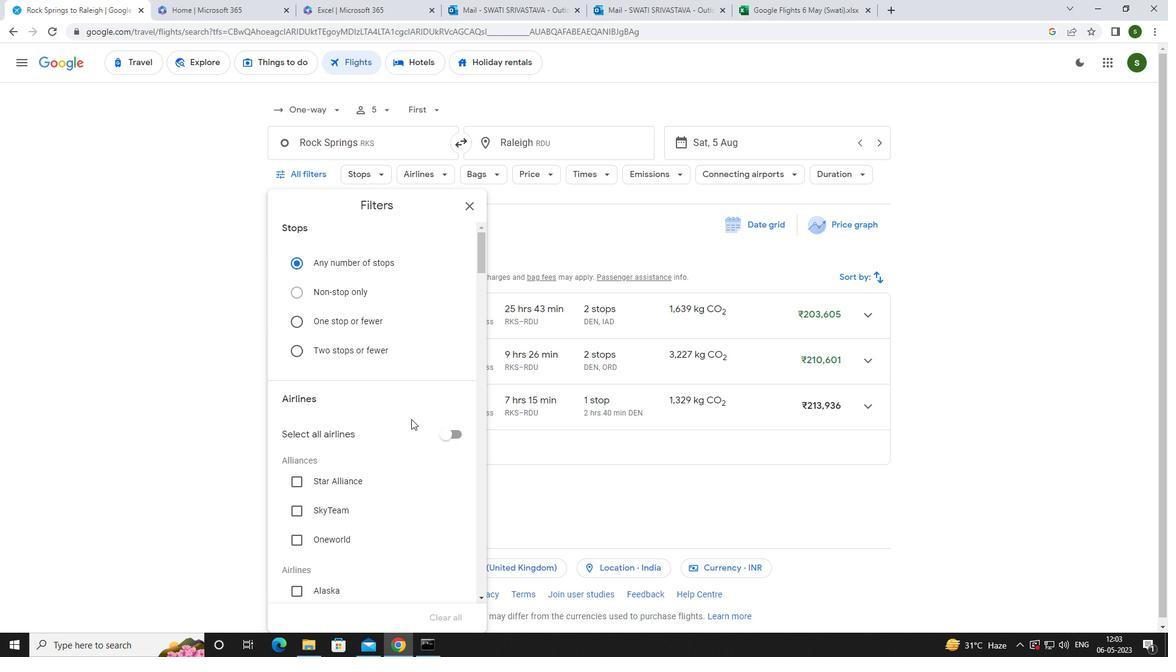 
Action: Mouse scrolled (411, 418) with delta (0, 0)
Screenshot: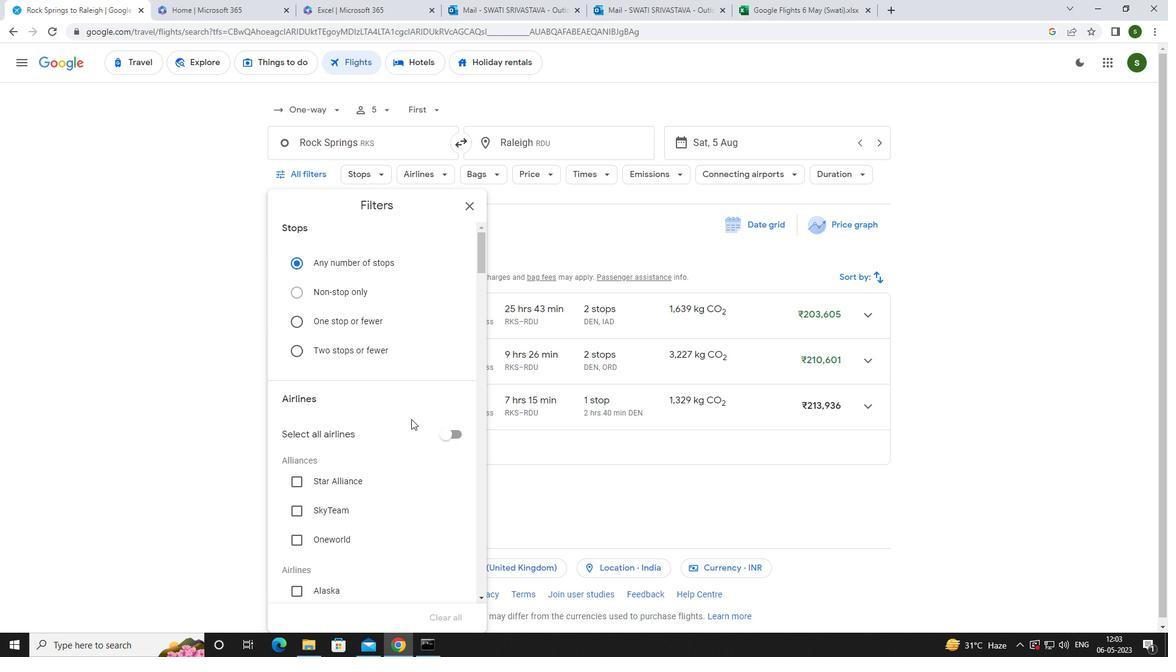 
Action: Mouse scrolled (411, 418) with delta (0, 0)
Screenshot: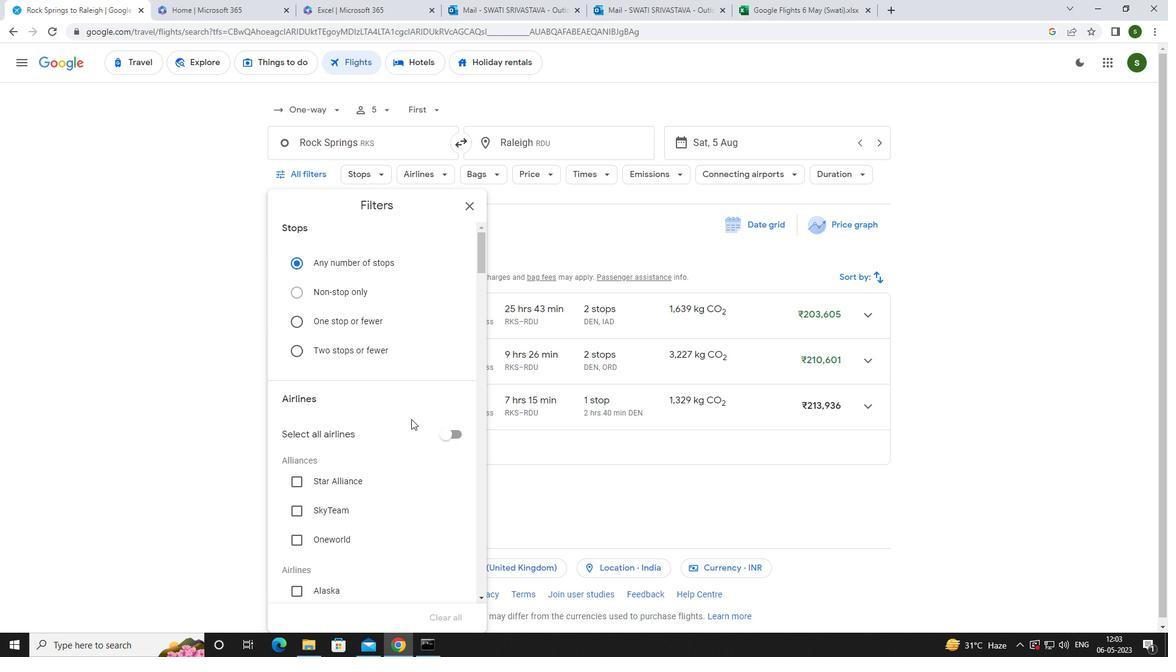 
Action: Mouse scrolled (411, 418) with delta (0, 0)
Screenshot: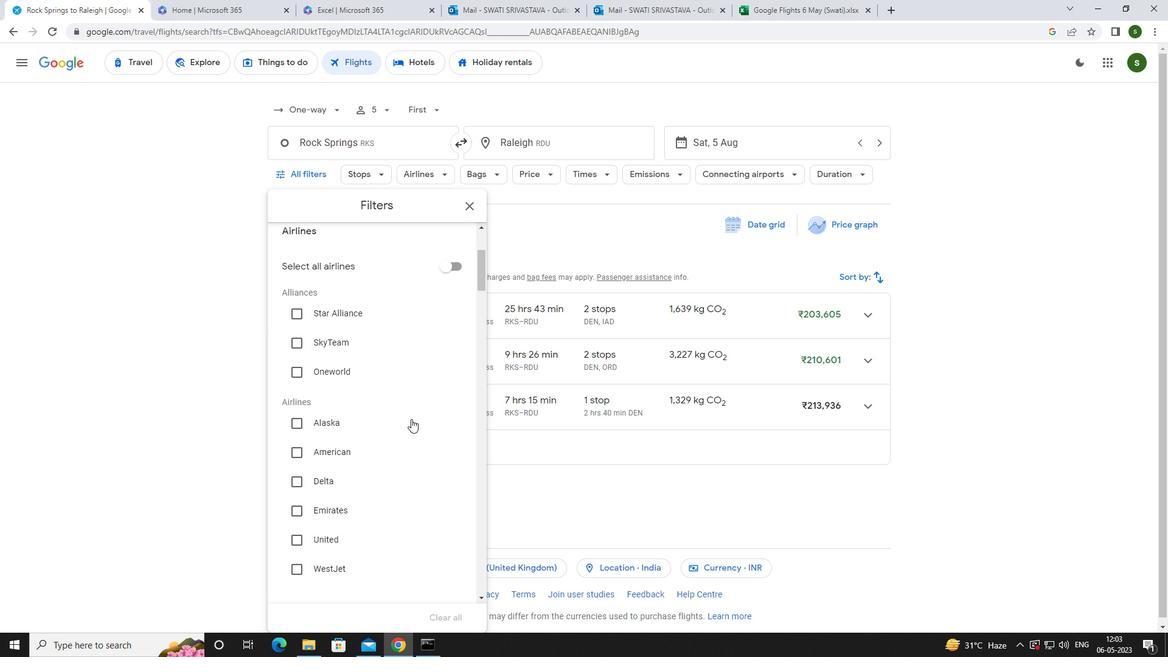 
Action: Mouse scrolled (411, 418) with delta (0, 0)
Screenshot: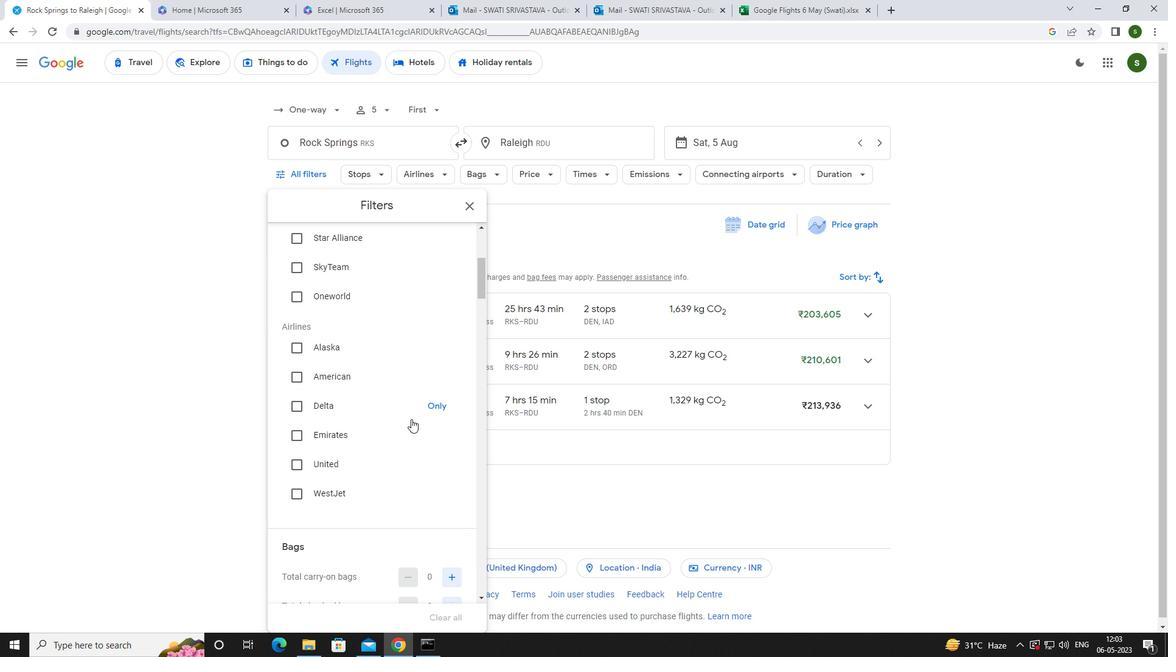 
Action: Mouse scrolled (411, 418) with delta (0, 0)
Screenshot: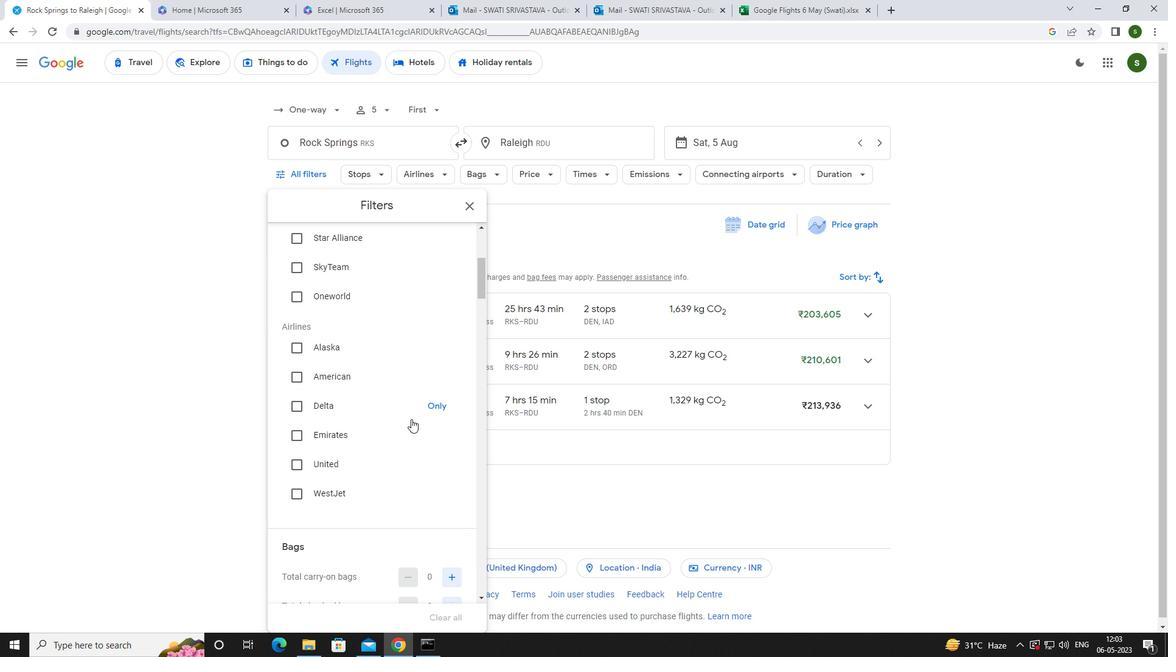 
Action: Mouse scrolled (411, 418) with delta (0, 0)
Screenshot: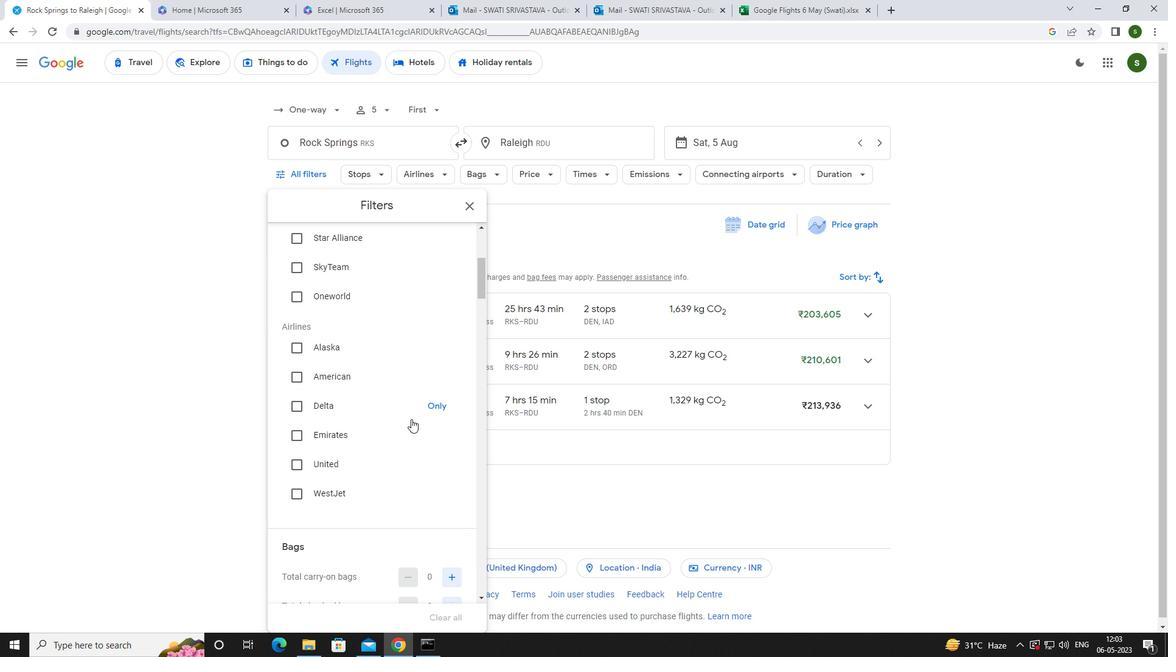 
Action: Mouse moved to (443, 419)
Screenshot: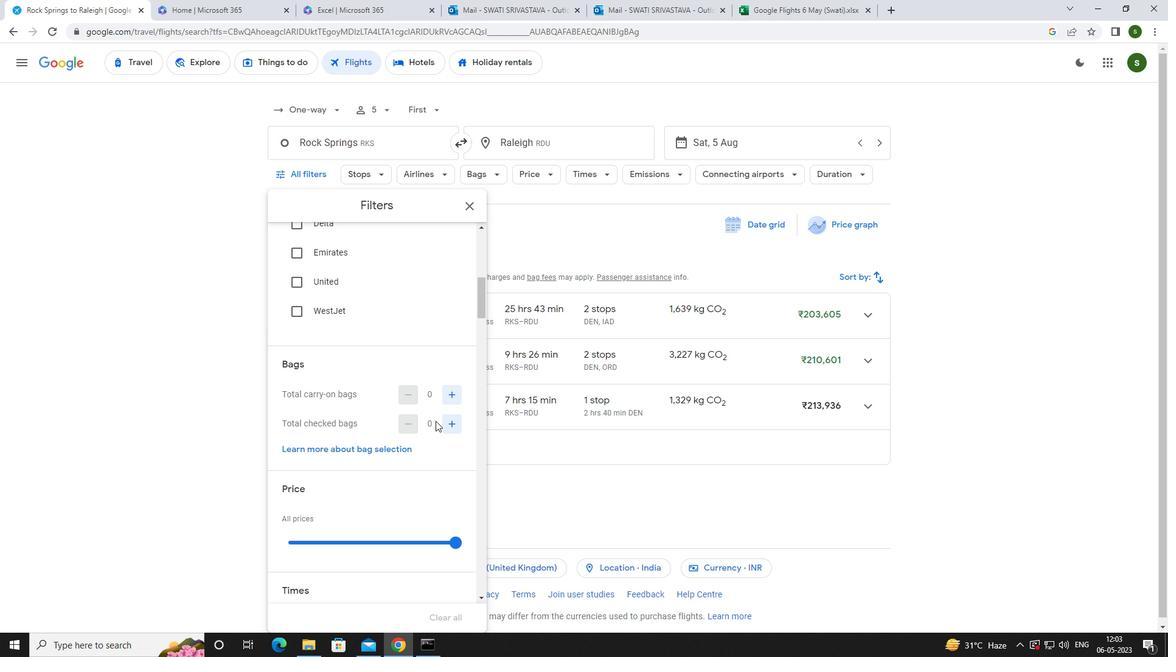 
Action: Mouse pressed left at (443, 419)
Screenshot: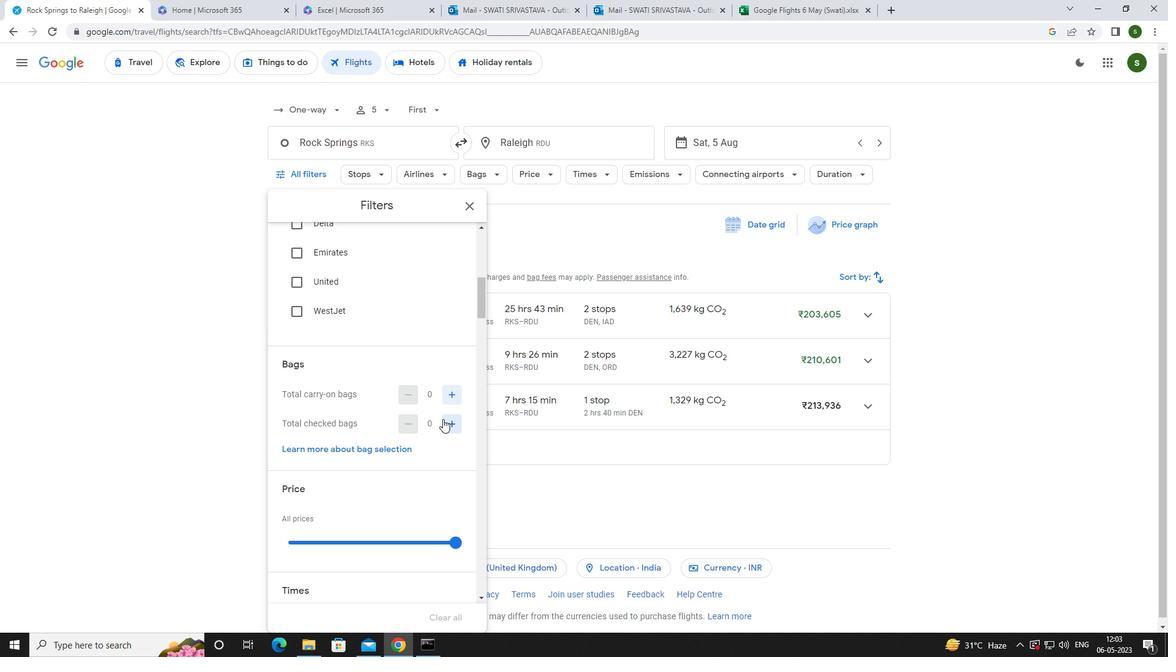 
Action: Mouse scrolled (443, 418) with delta (0, 0)
Screenshot: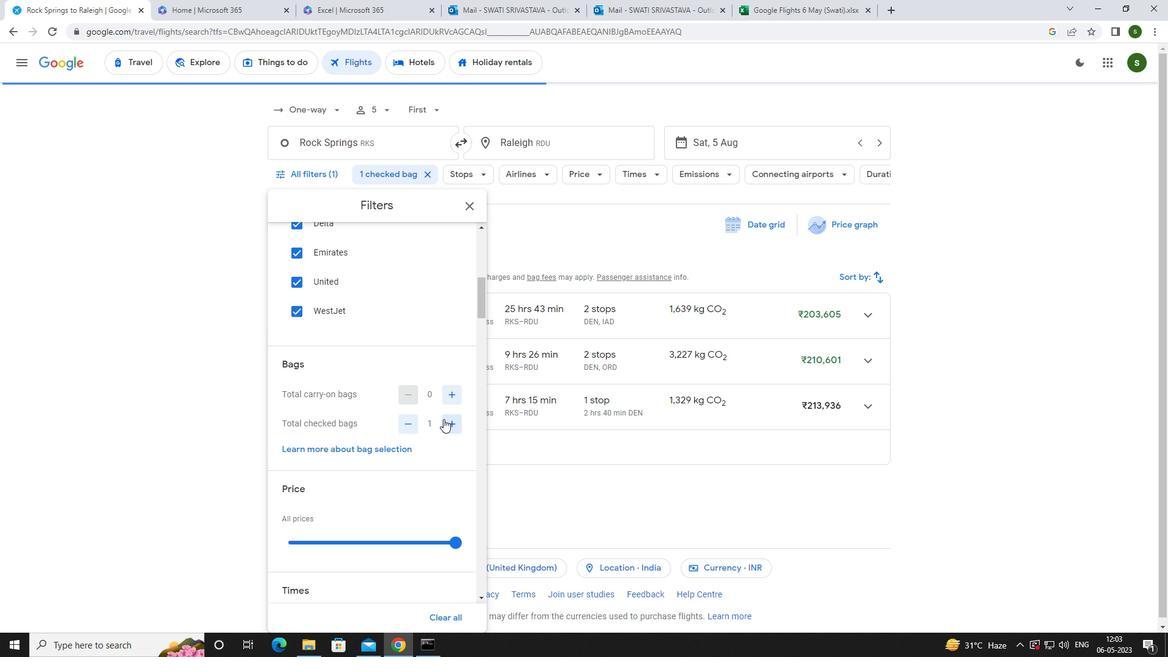 
Action: Mouse scrolled (443, 418) with delta (0, 0)
Screenshot: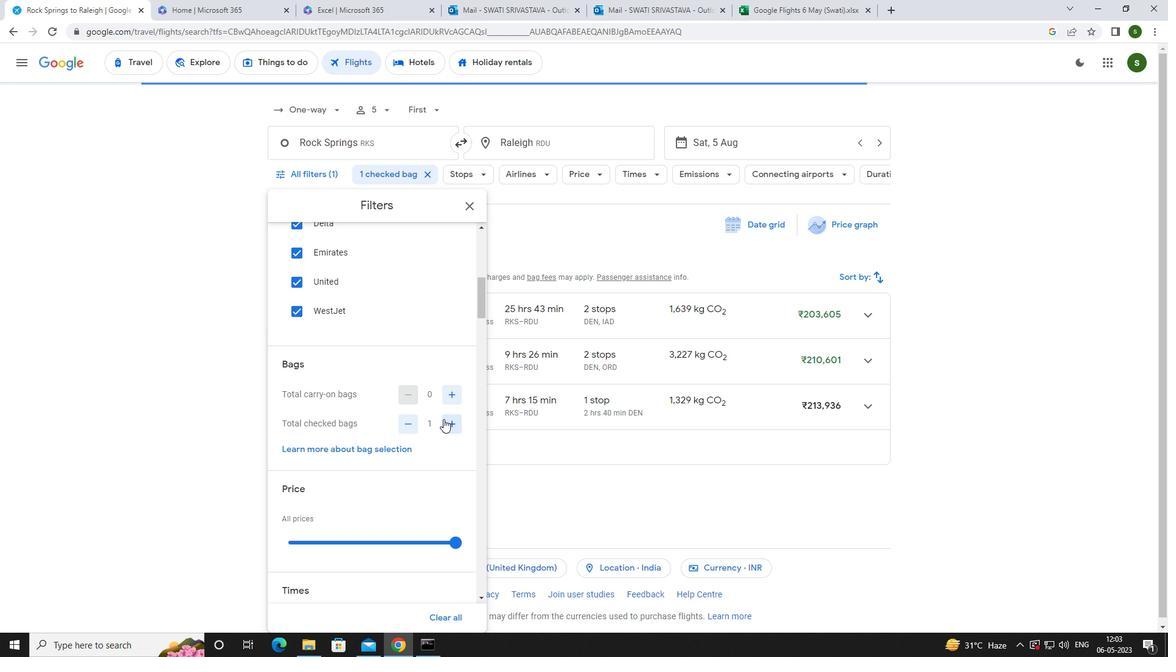 
Action: Mouse moved to (455, 418)
Screenshot: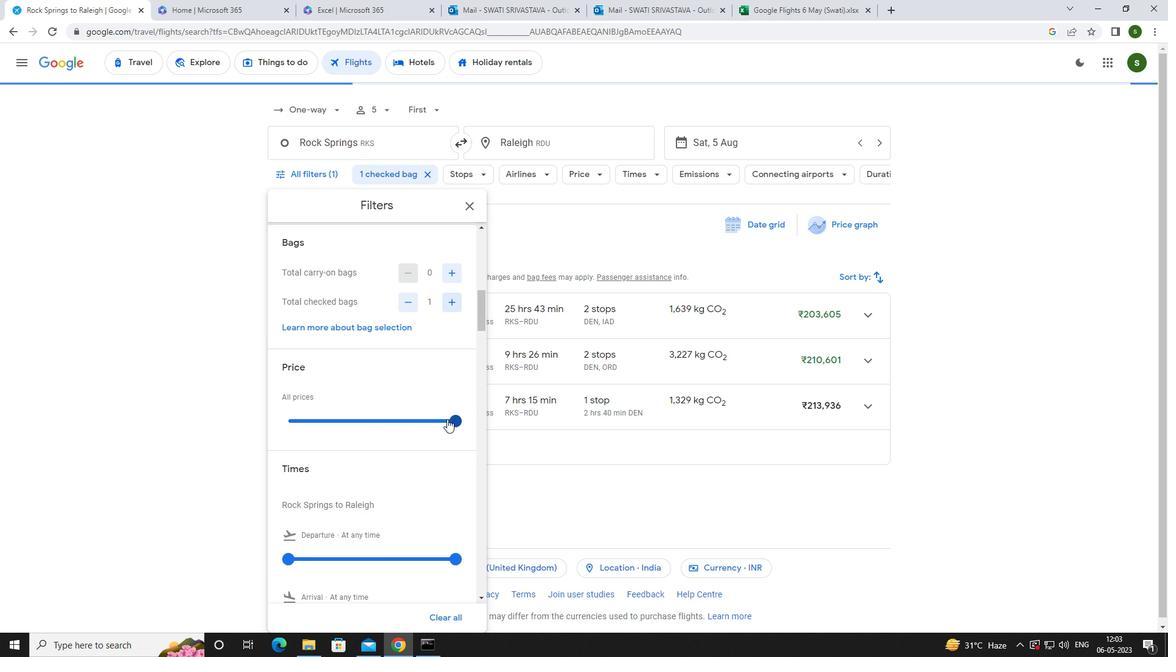
Action: Mouse pressed left at (455, 418)
Screenshot: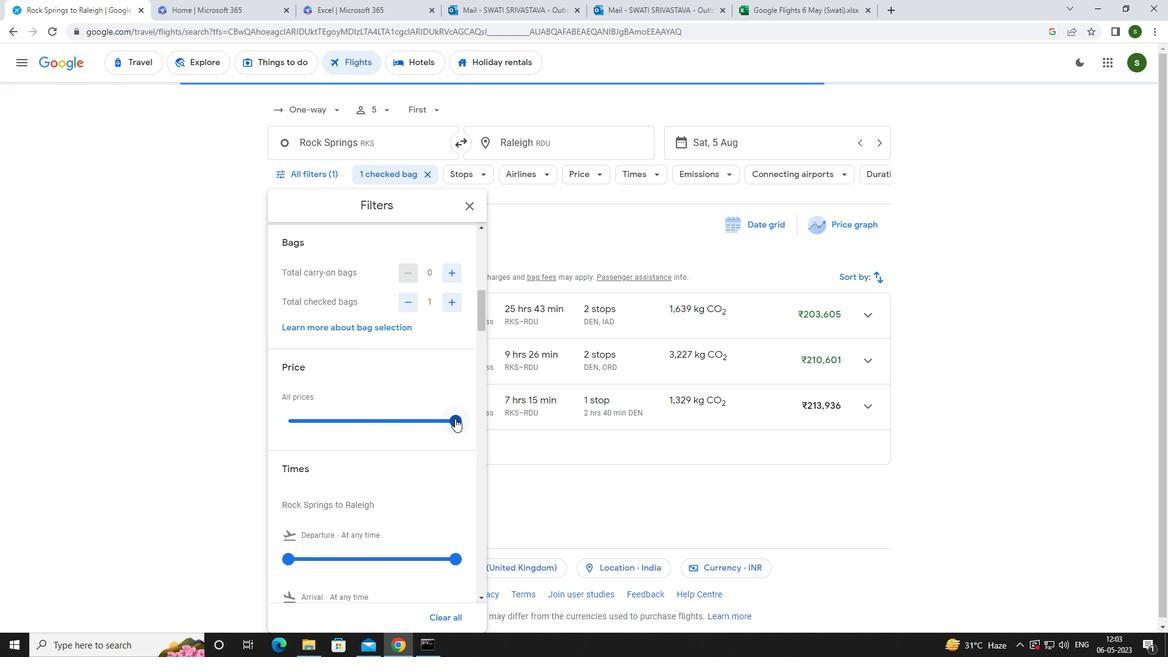 
Action: Mouse moved to (288, 415)
Screenshot: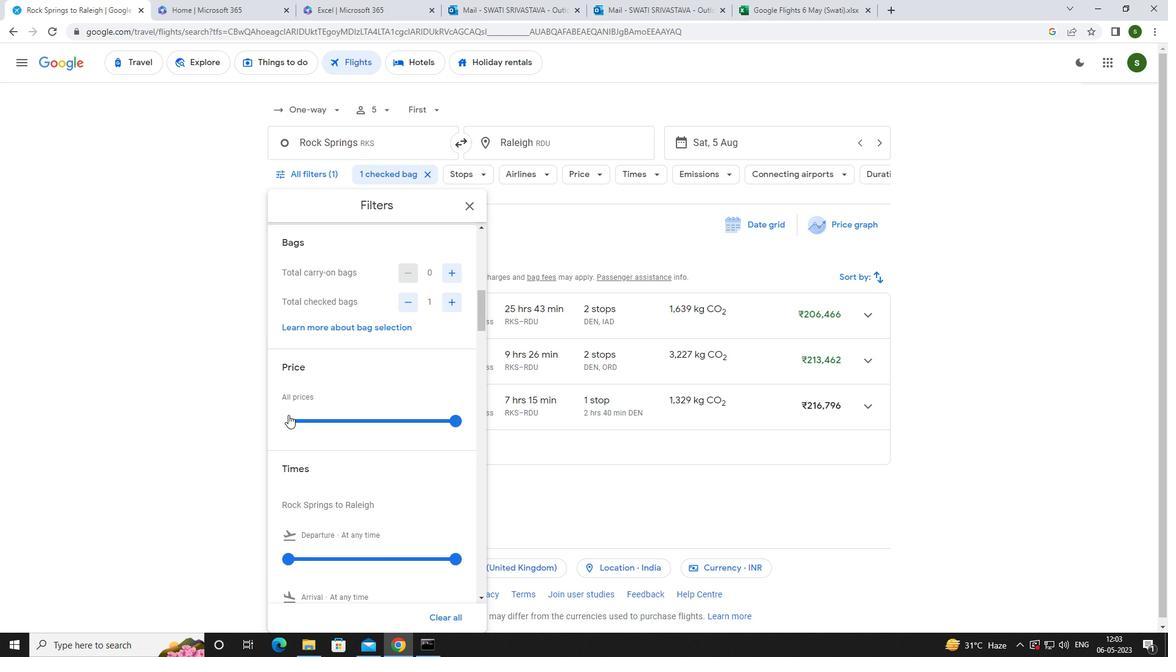 
Action: Mouse pressed left at (288, 415)
Screenshot: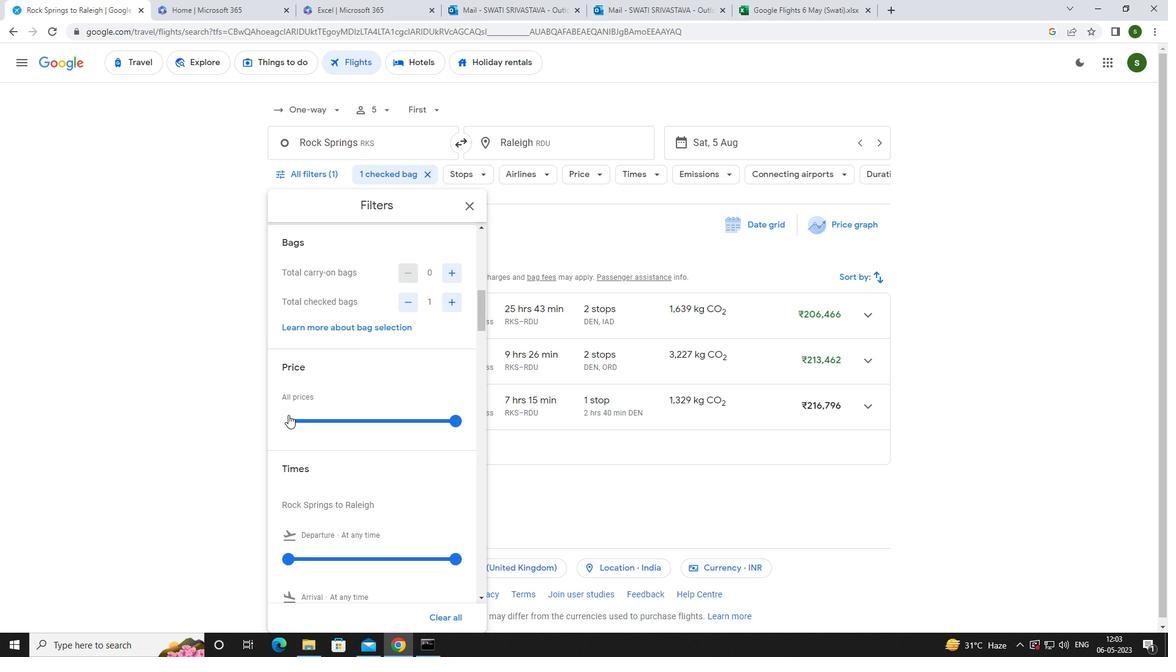 
Action: Mouse moved to (289, 415)
Screenshot: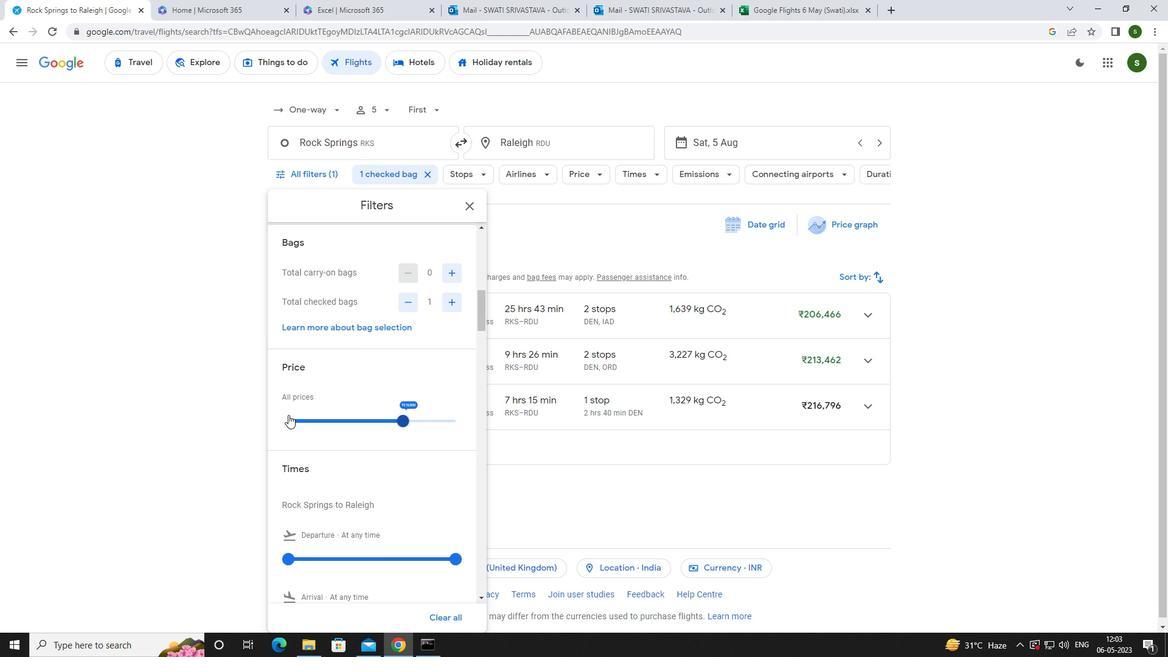 
Action: Mouse scrolled (289, 414) with delta (0, 0)
Screenshot: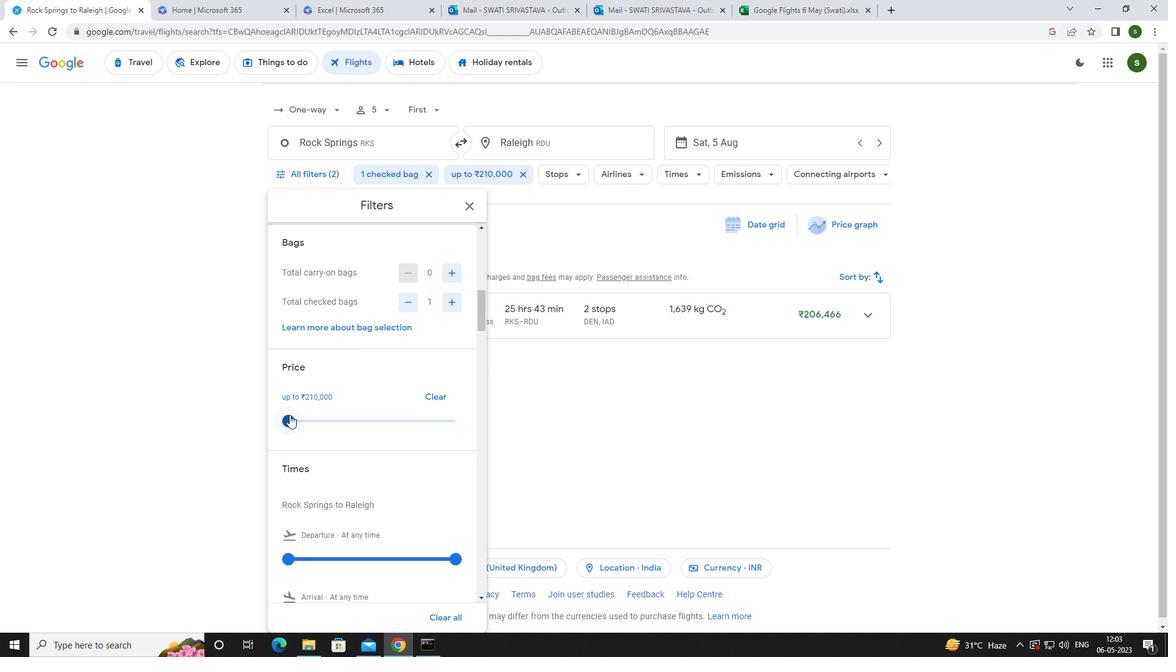 
Action: Mouse scrolled (289, 414) with delta (0, 0)
Screenshot: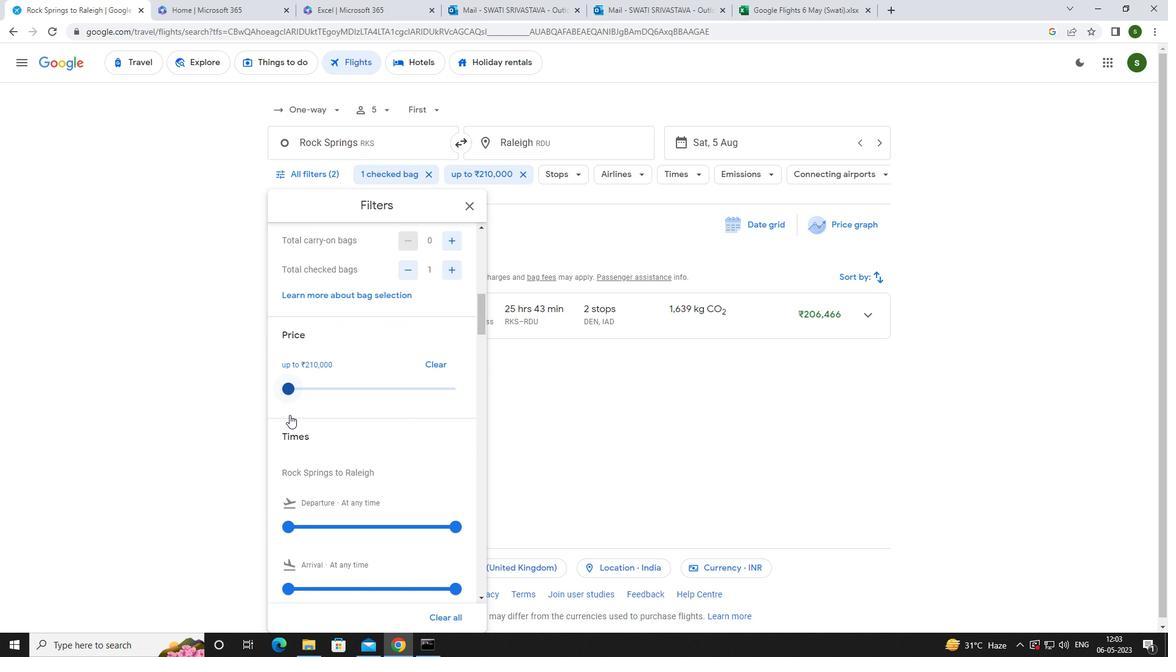 
Action: Mouse moved to (289, 432)
Screenshot: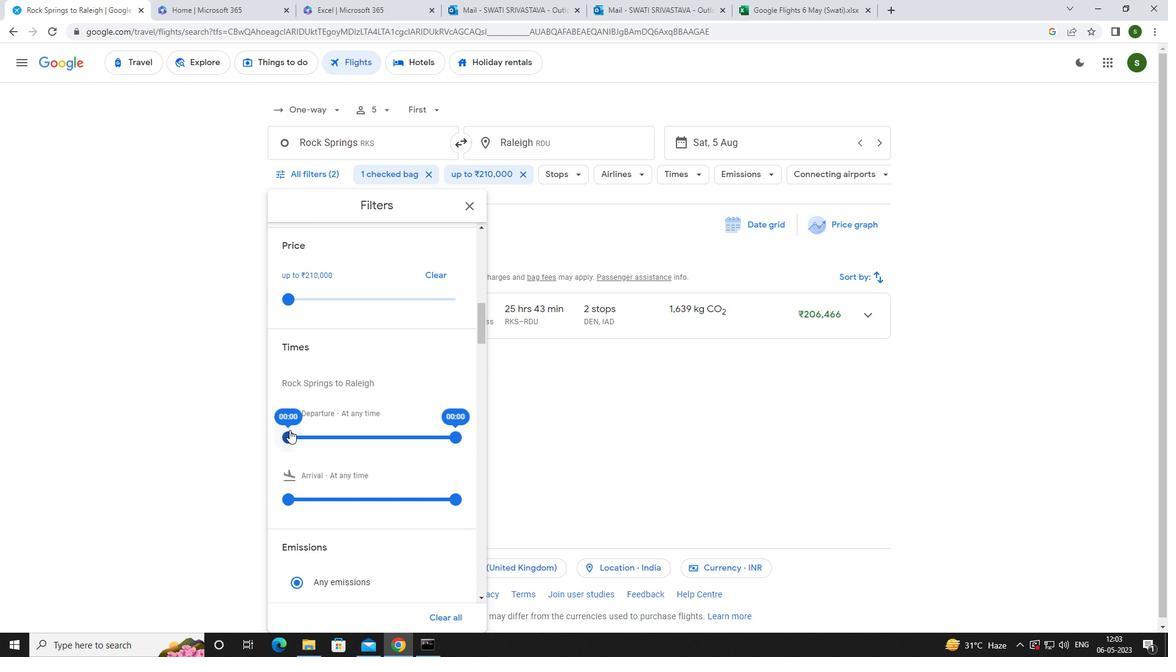 
Action: Mouse pressed left at (289, 432)
Screenshot: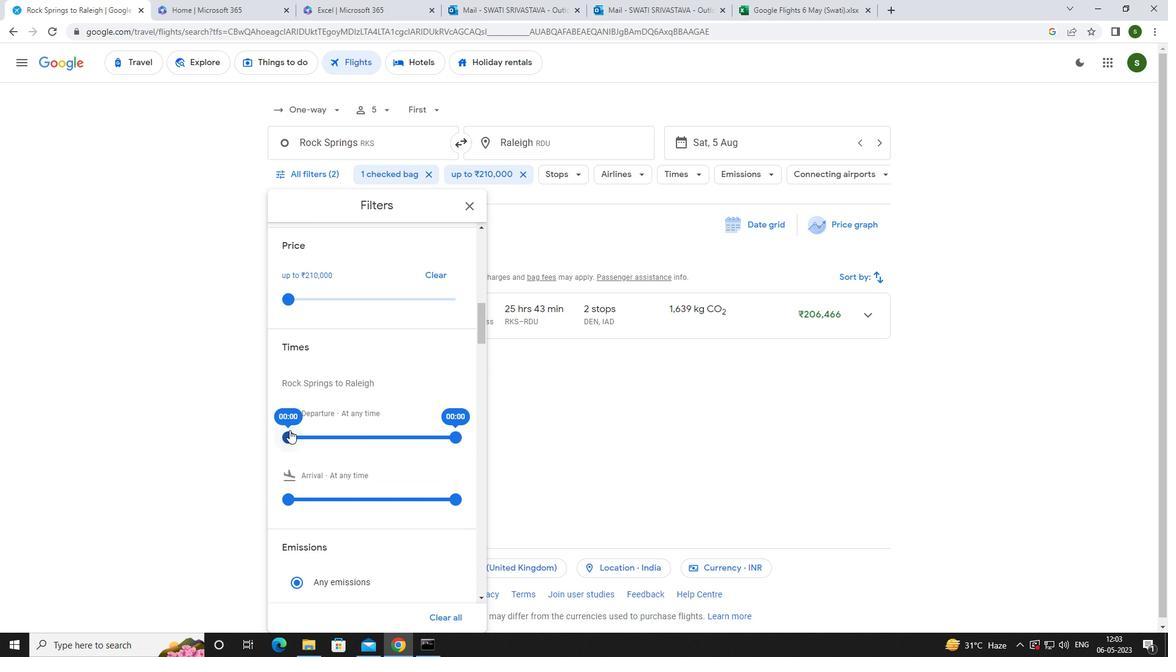 
Action: Mouse moved to (166, 382)
Screenshot: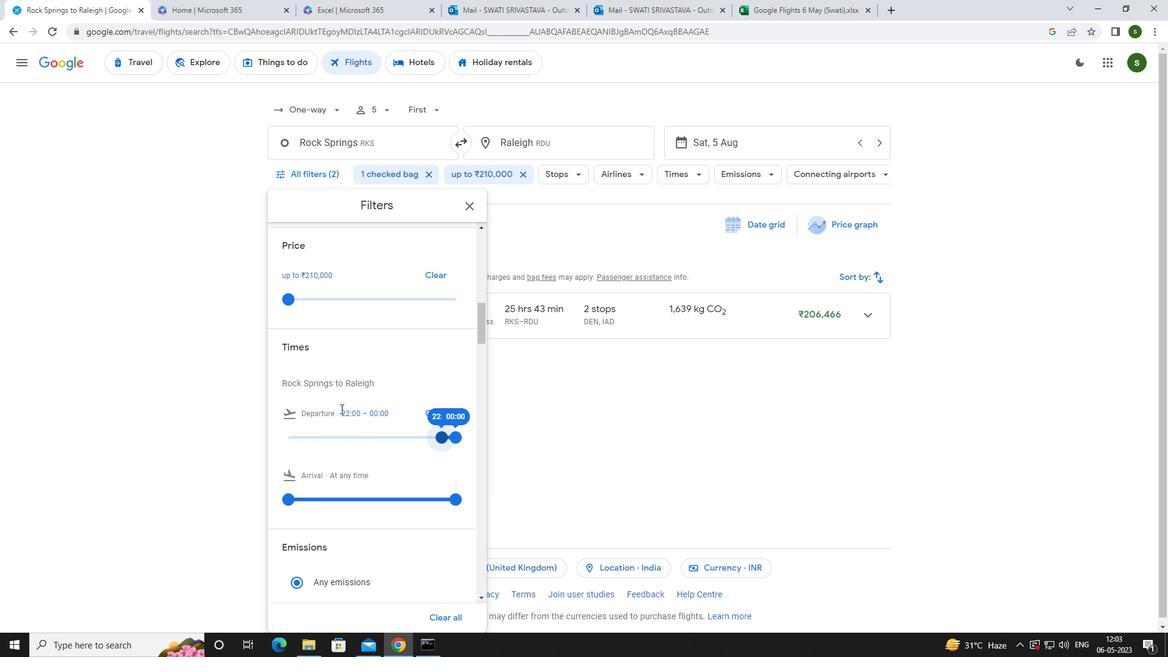 
Action: Mouse pressed left at (166, 382)
Screenshot: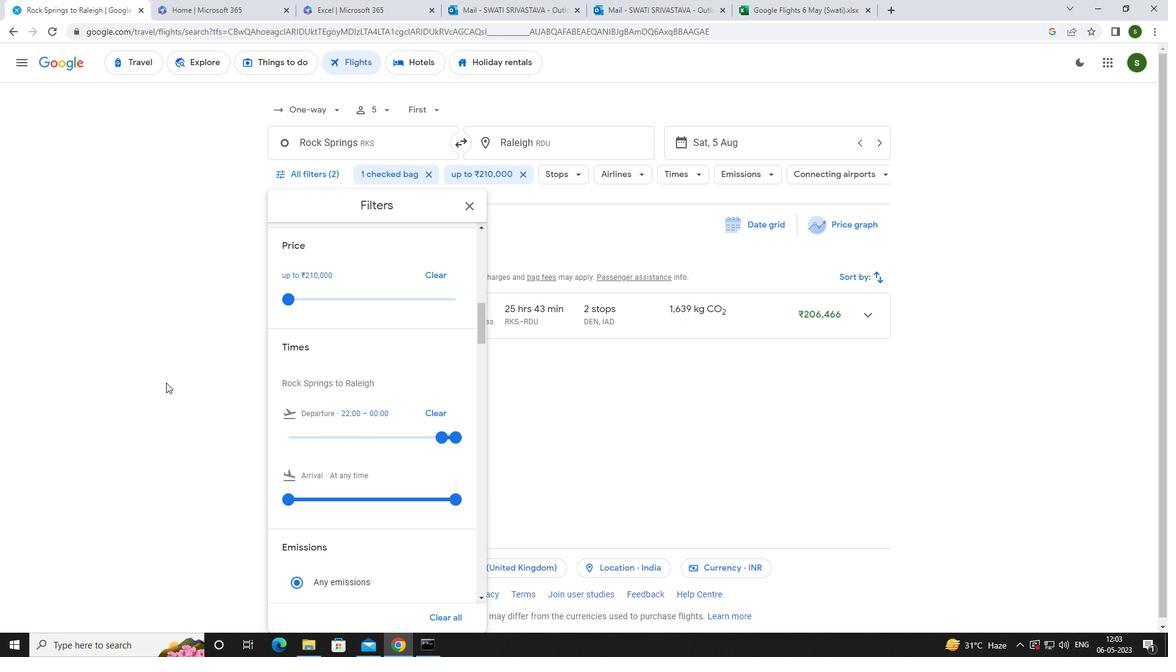 
